 Task: Set up a reminder for the music composition session.
Action: Mouse moved to (84, 288)
Screenshot: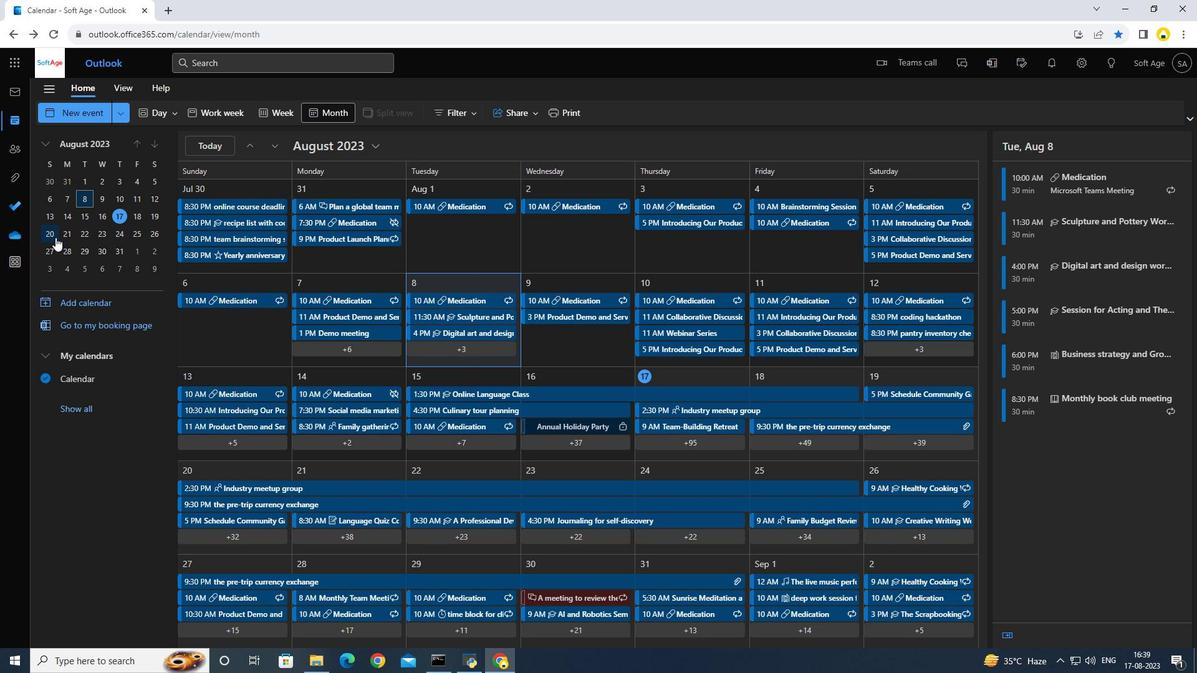 
Action: Mouse pressed left at (84, 288)
Screenshot: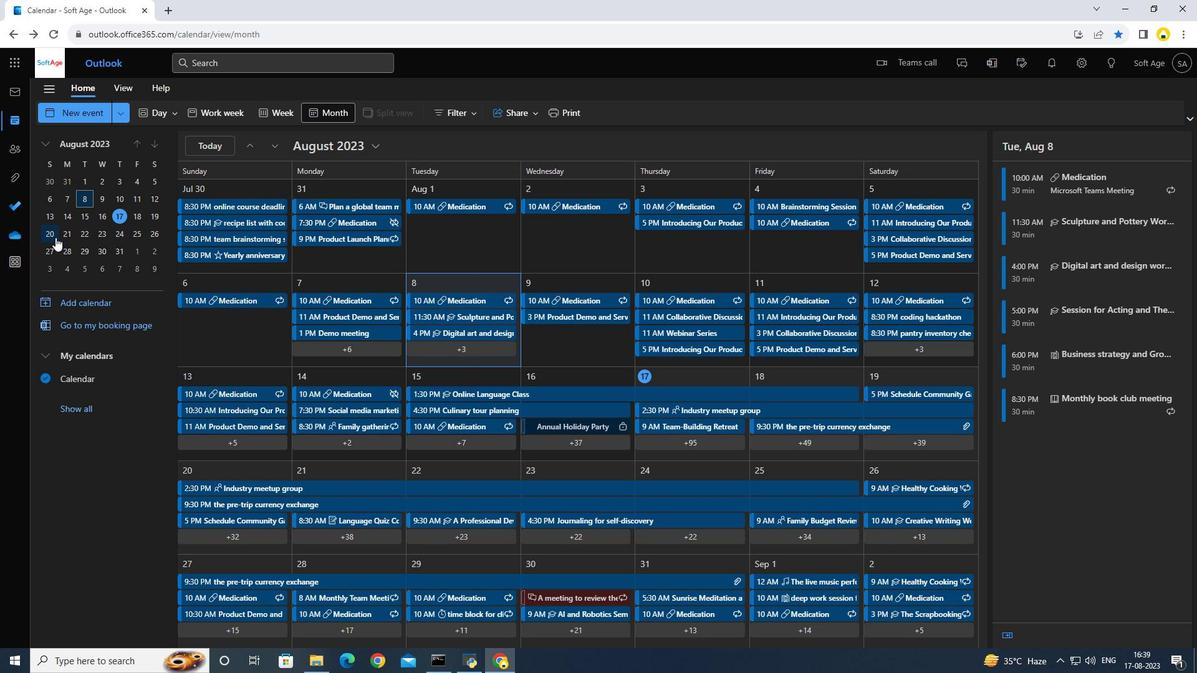 
Action: Mouse moved to (118, 120)
Screenshot: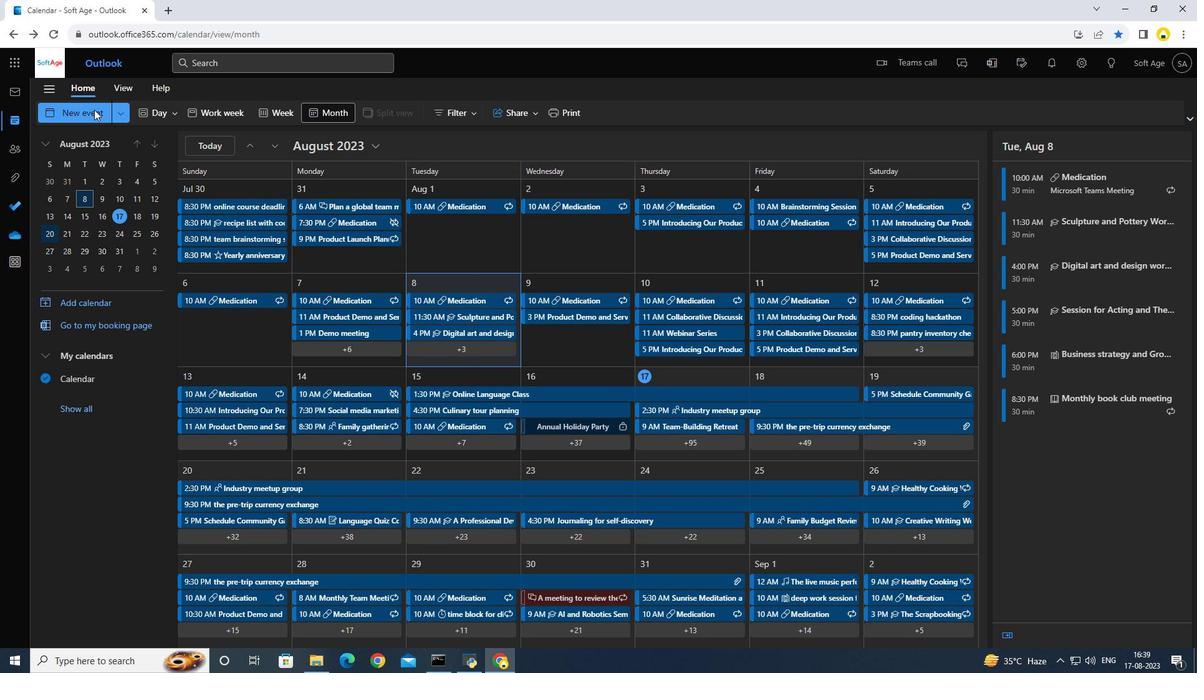 
Action: Mouse pressed left at (118, 120)
Screenshot: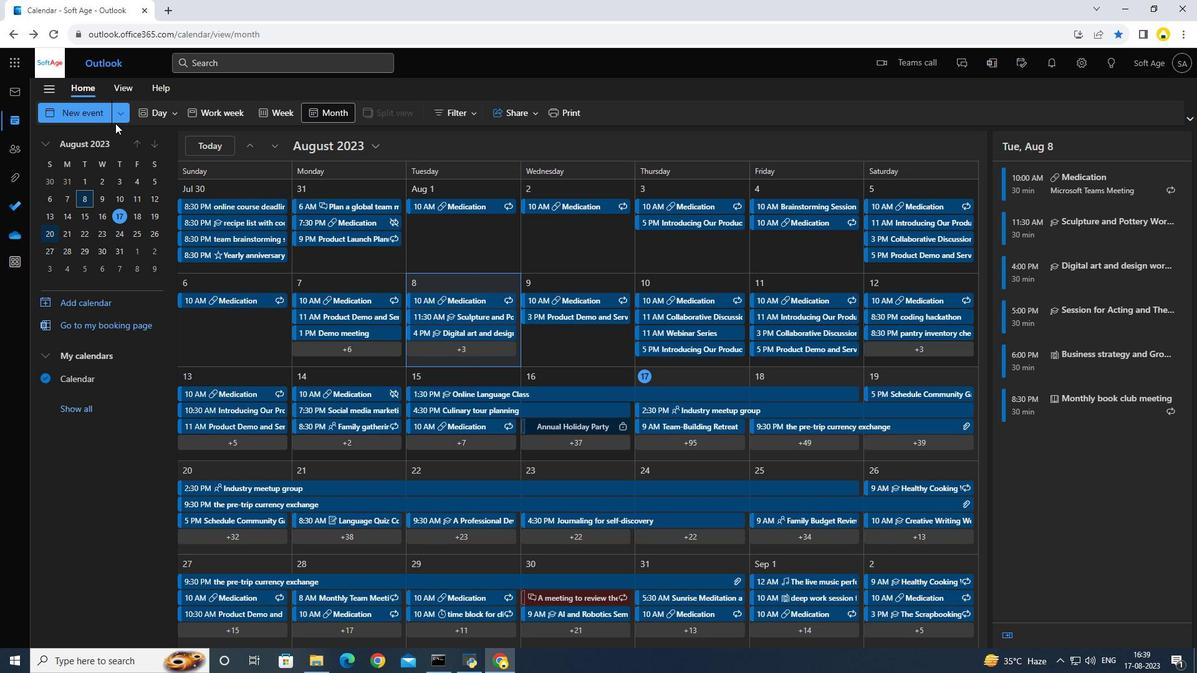
Action: Mouse moved to (334, 235)
Screenshot: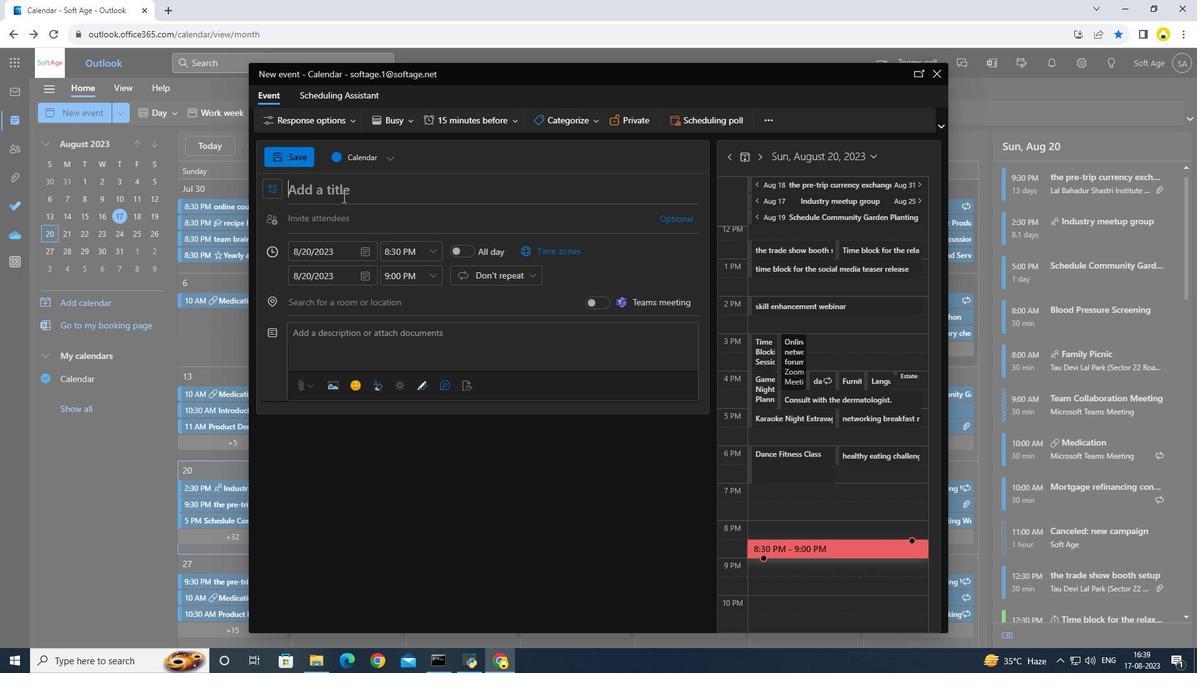
Action: Mouse pressed left at (334, 235)
Screenshot: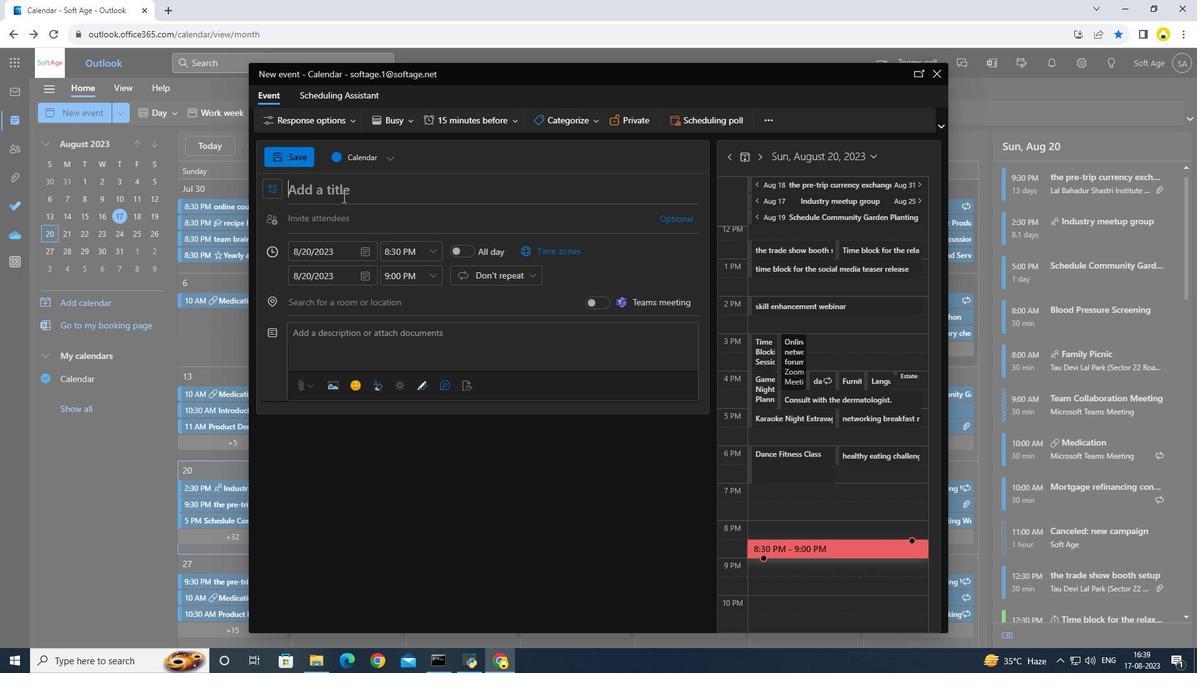 
Action: Key pressed <Key.caps_lock>M<Key.caps_lock>usic<Key.space>composition<Key.space>session
Screenshot: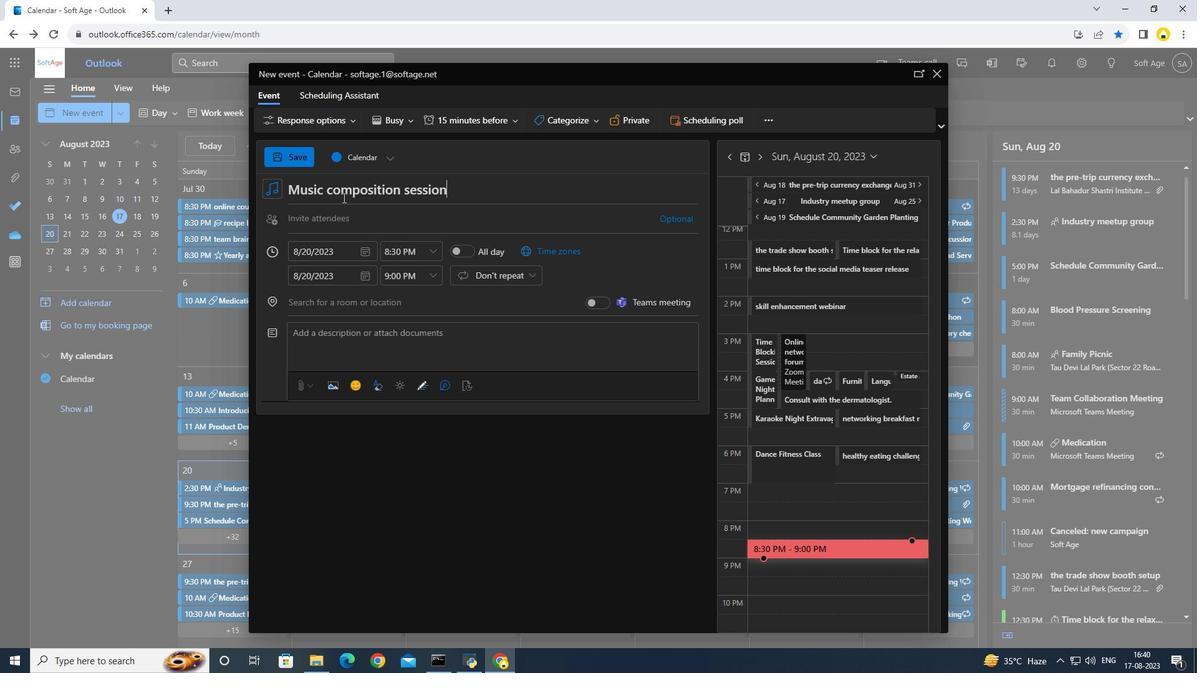 
Action: Mouse moved to (475, 120)
Screenshot: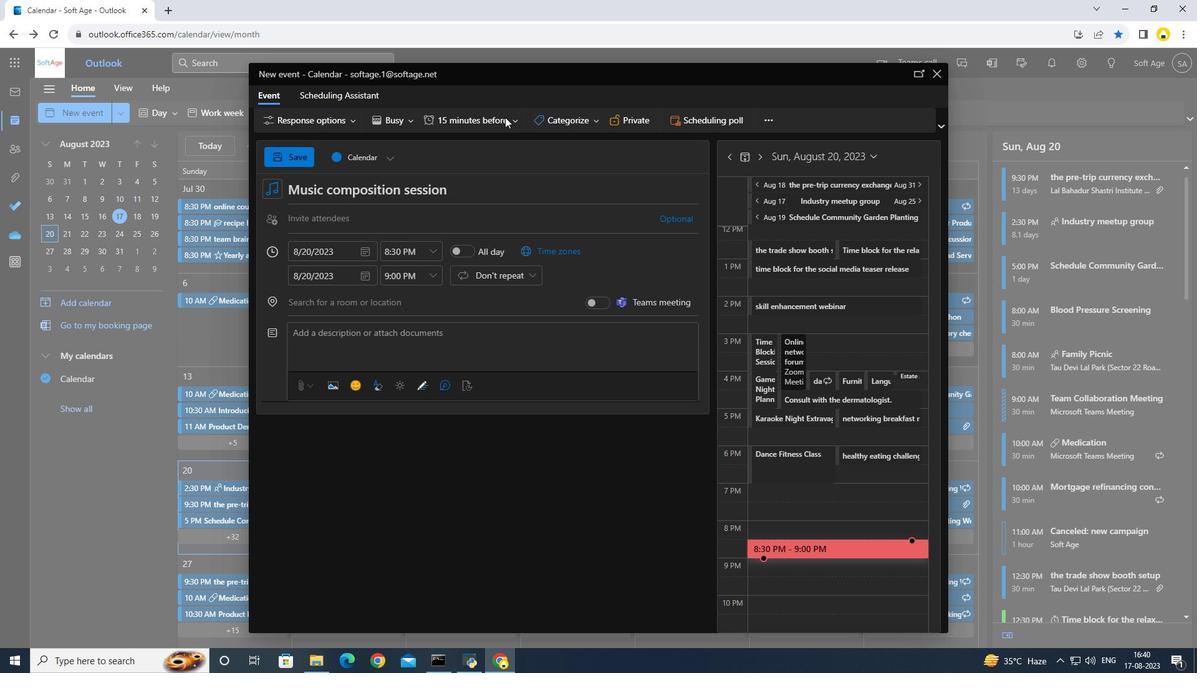 
Action: Mouse pressed left at (475, 120)
Screenshot: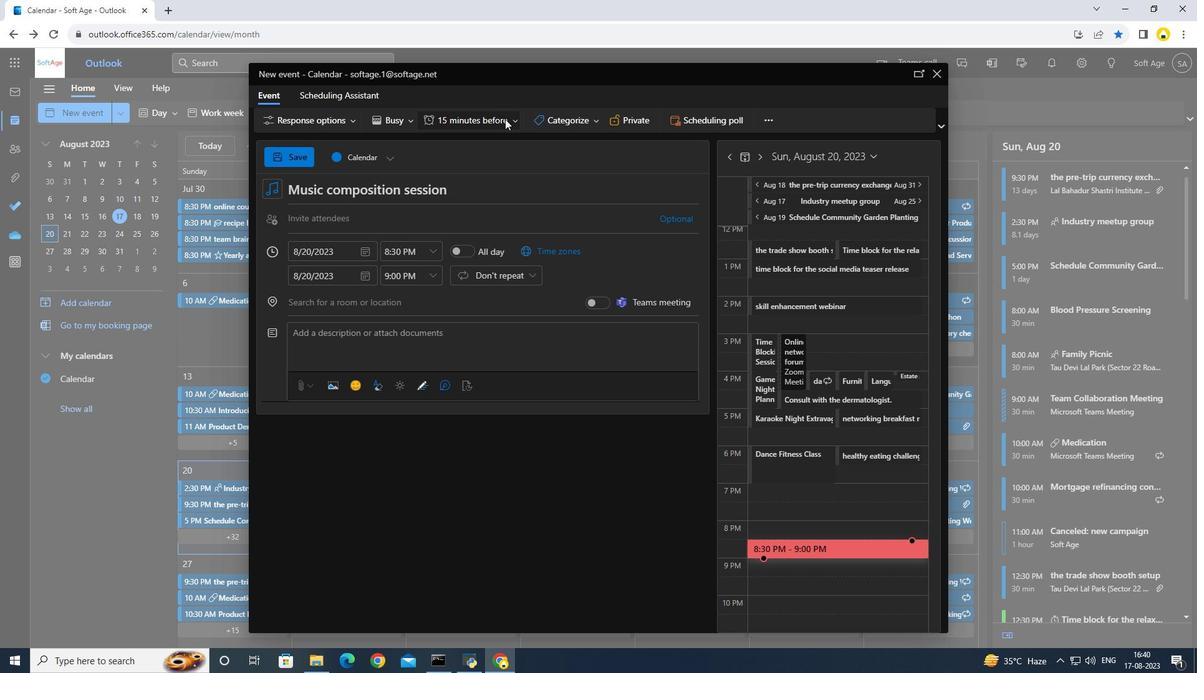 
Action: Mouse moved to (475, 133)
Screenshot: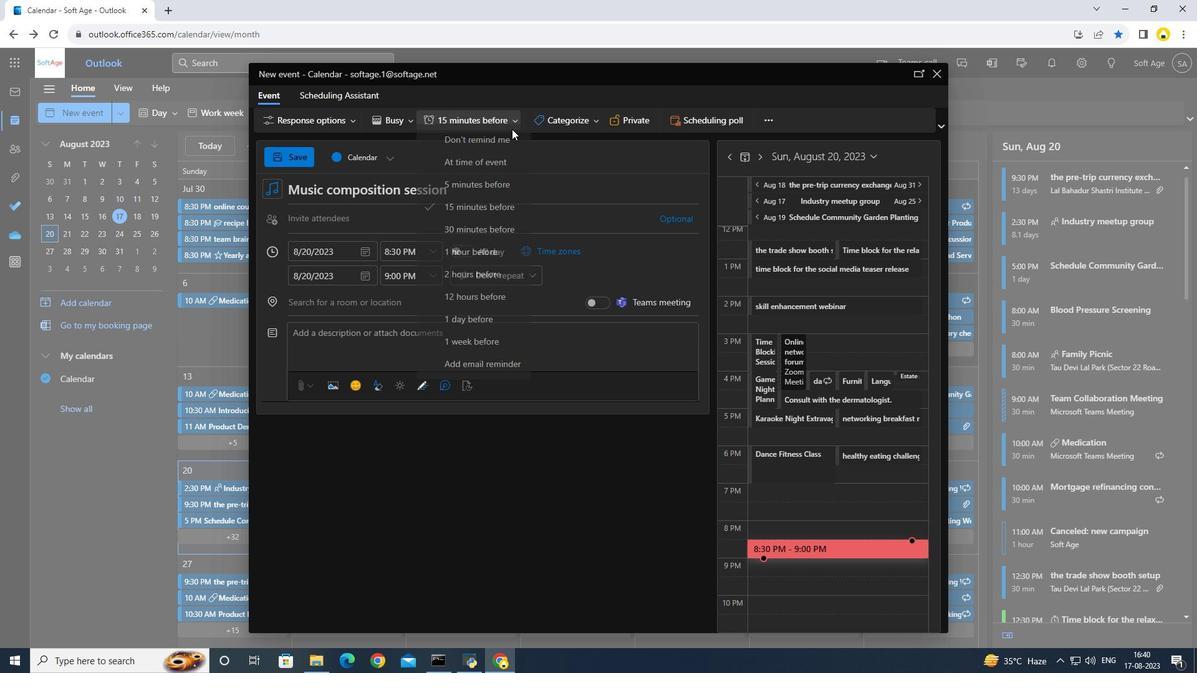 
Action: Mouse pressed left at (475, 133)
Screenshot: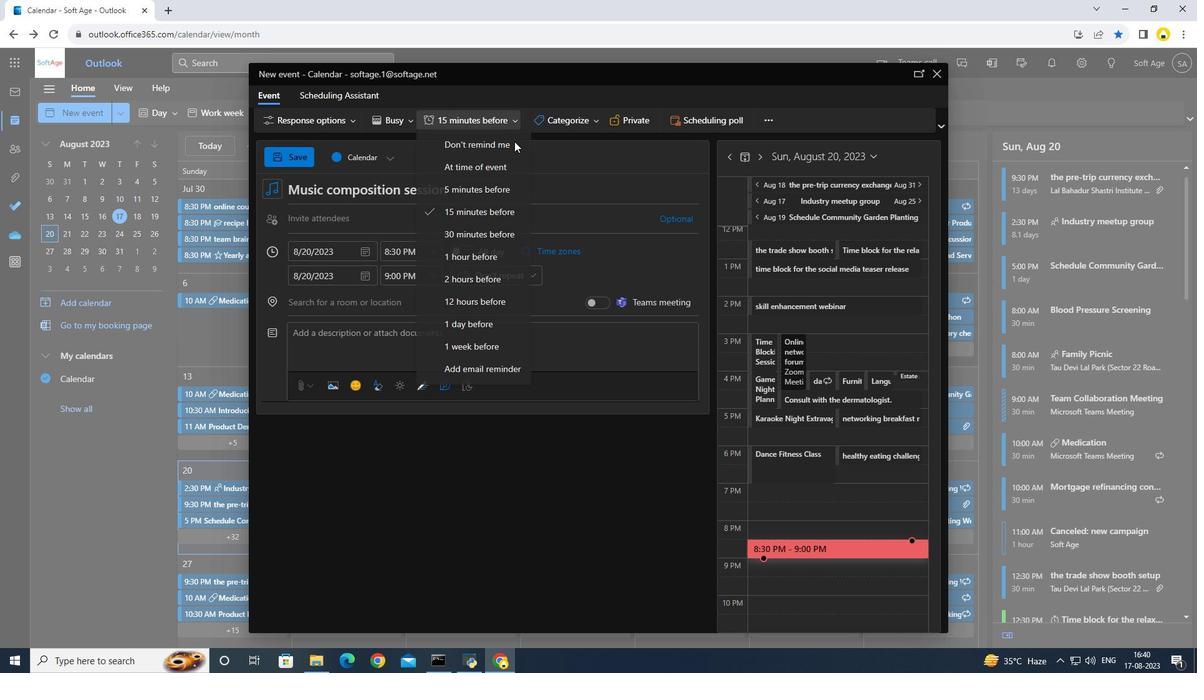 
Action: Mouse moved to (468, 213)
Screenshot: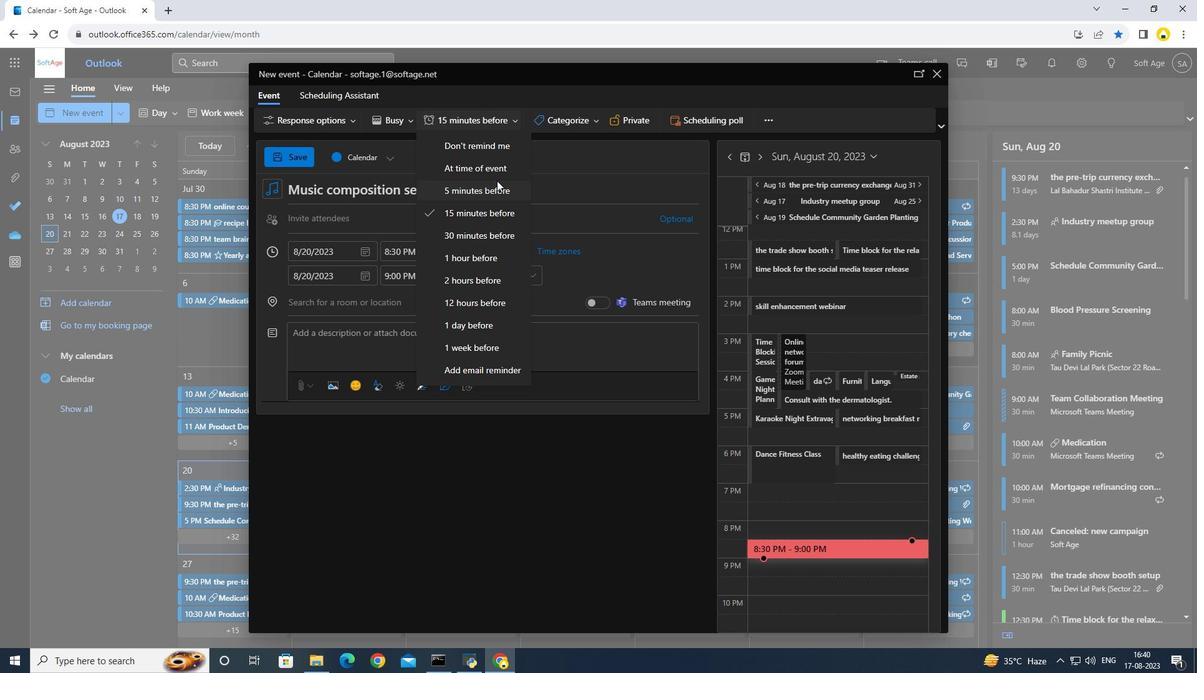 
Action: Mouse pressed left at (468, 213)
Screenshot: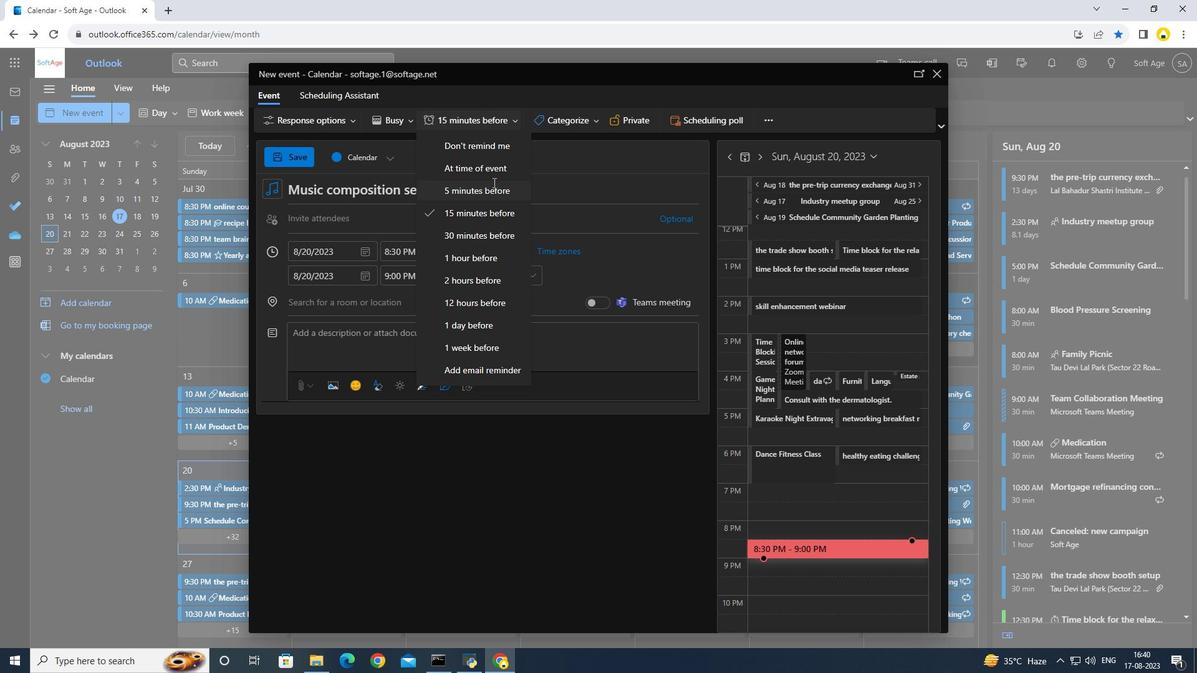 
Action: Mouse moved to (409, 304)
Screenshot: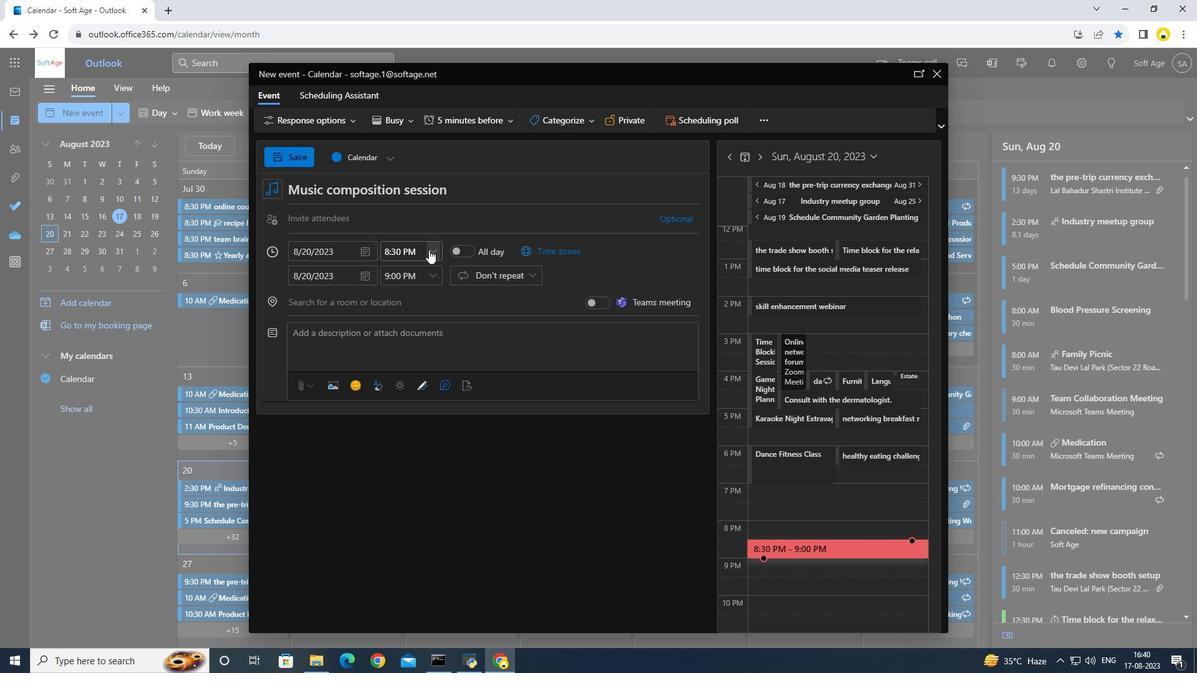 
Action: Mouse pressed left at (409, 304)
Screenshot: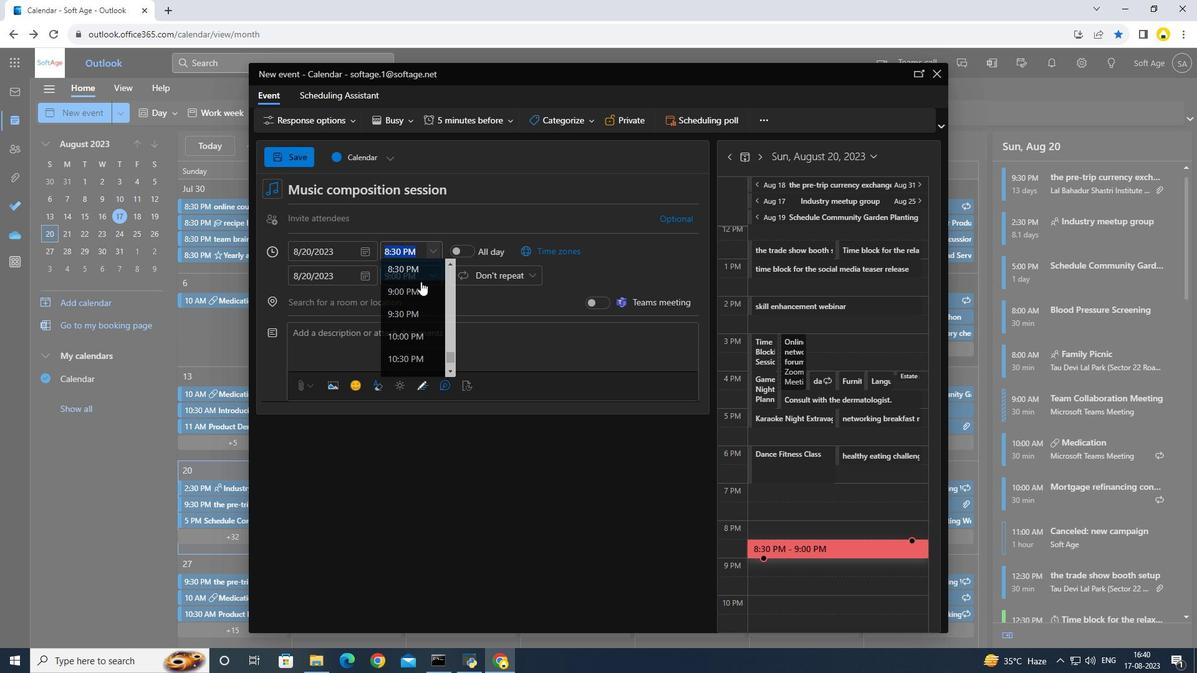 
Action: Mouse moved to (387, 368)
Screenshot: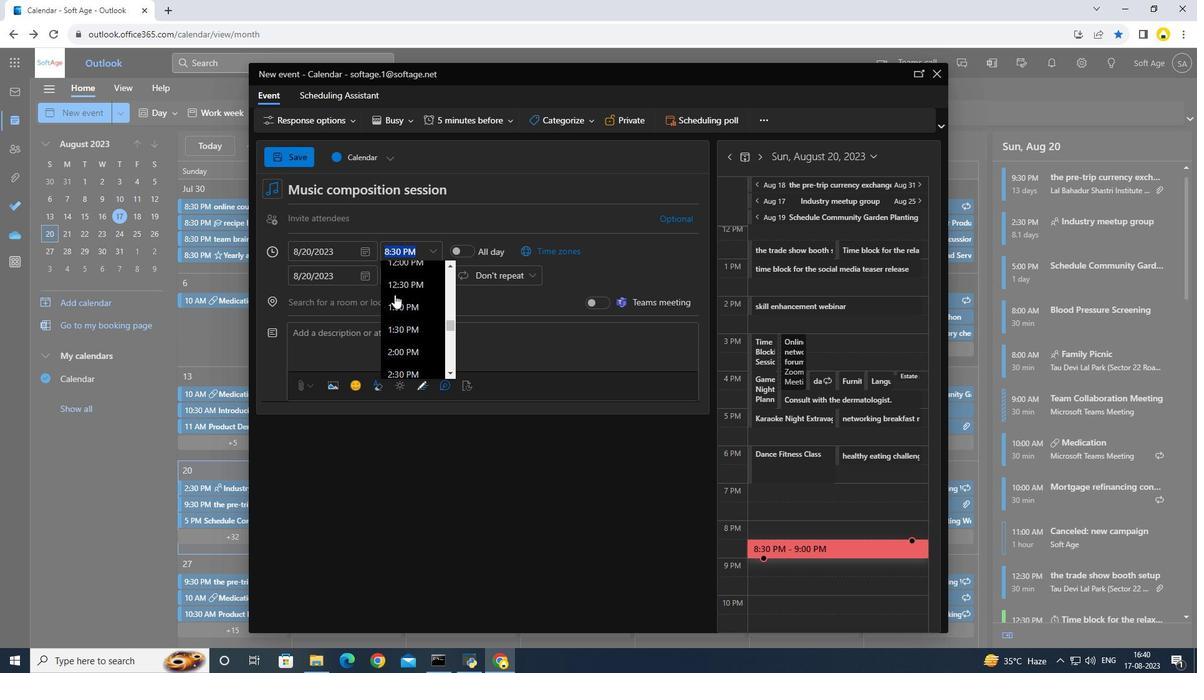 
Action: Mouse scrolled (387, 369) with delta (0, 0)
Screenshot: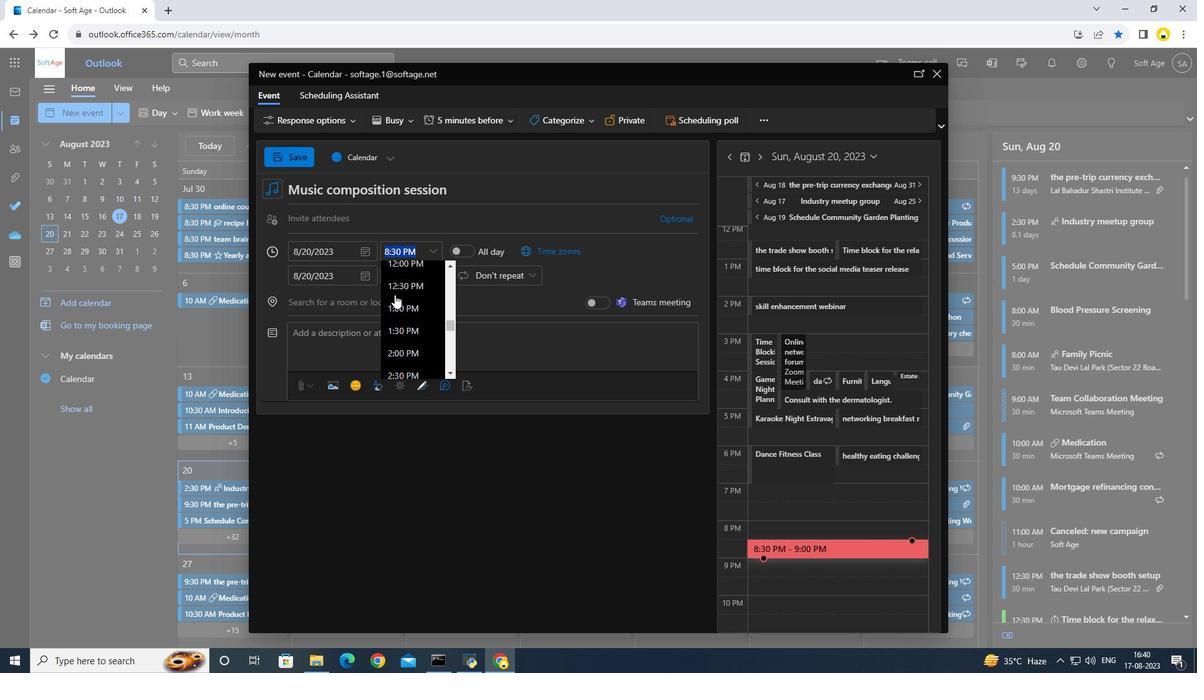 
Action: Mouse moved to (386, 367)
Screenshot: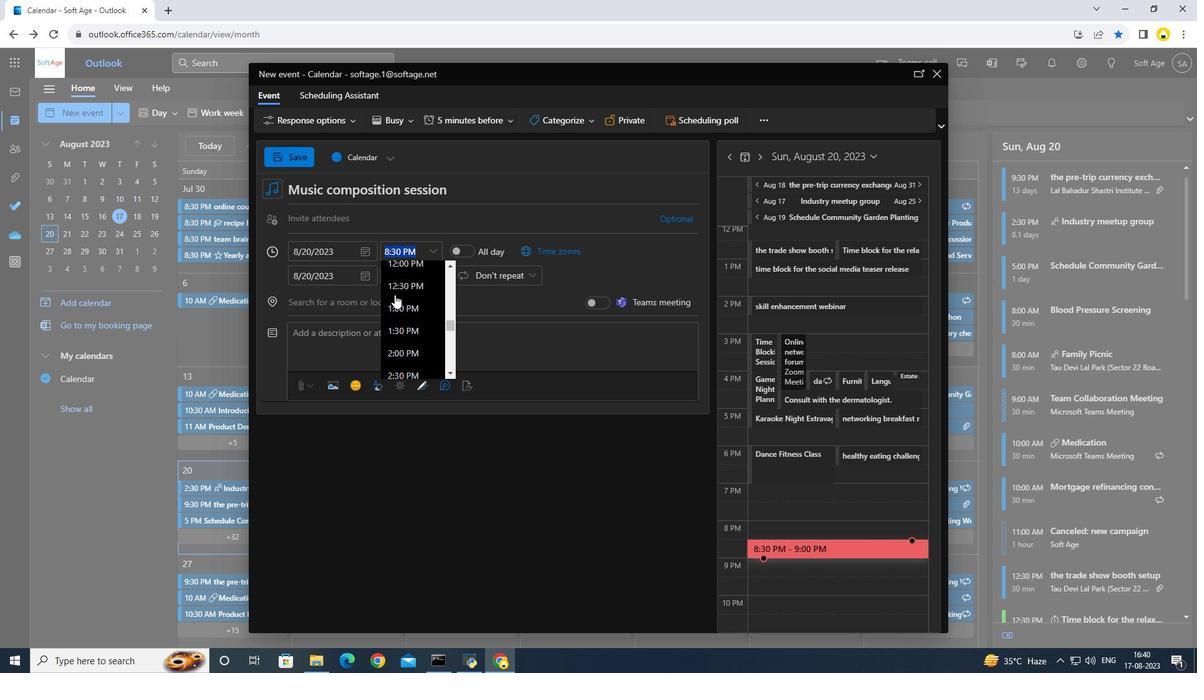 
Action: Mouse scrolled (386, 368) with delta (0, 1)
Screenshot: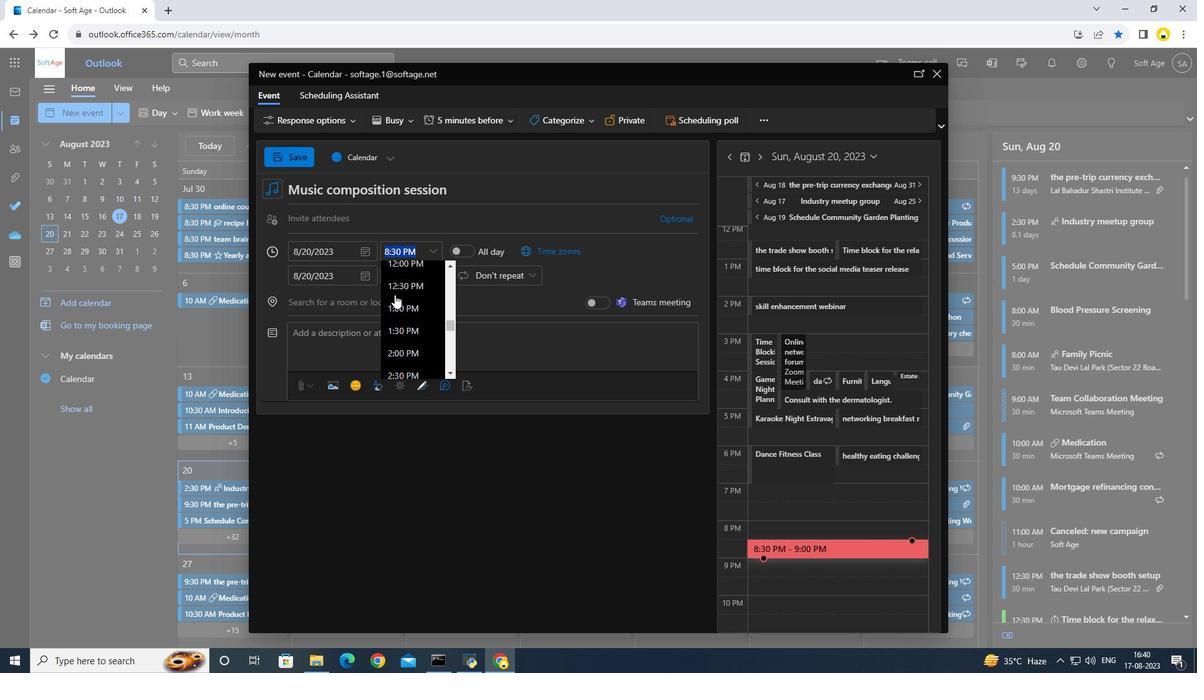 
Action: Mouse moved to (382, 364)
Screenshot: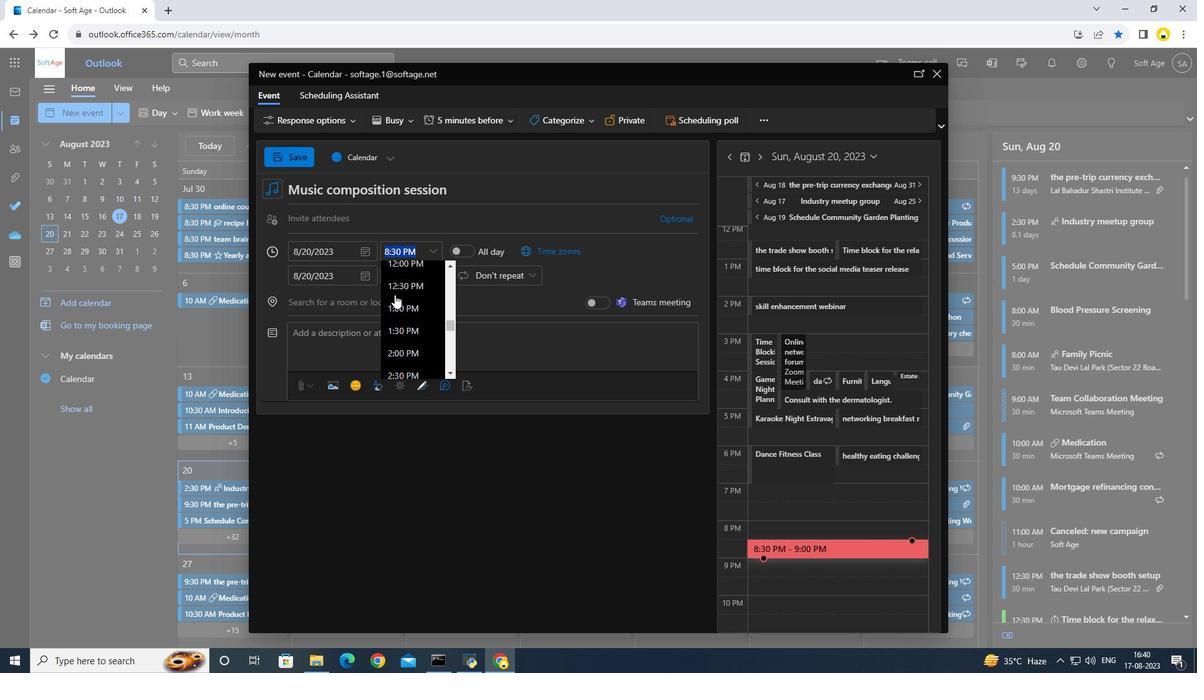 
Action: Mouse scrolled (382, 364) with delta (0, 0)
Screenshot: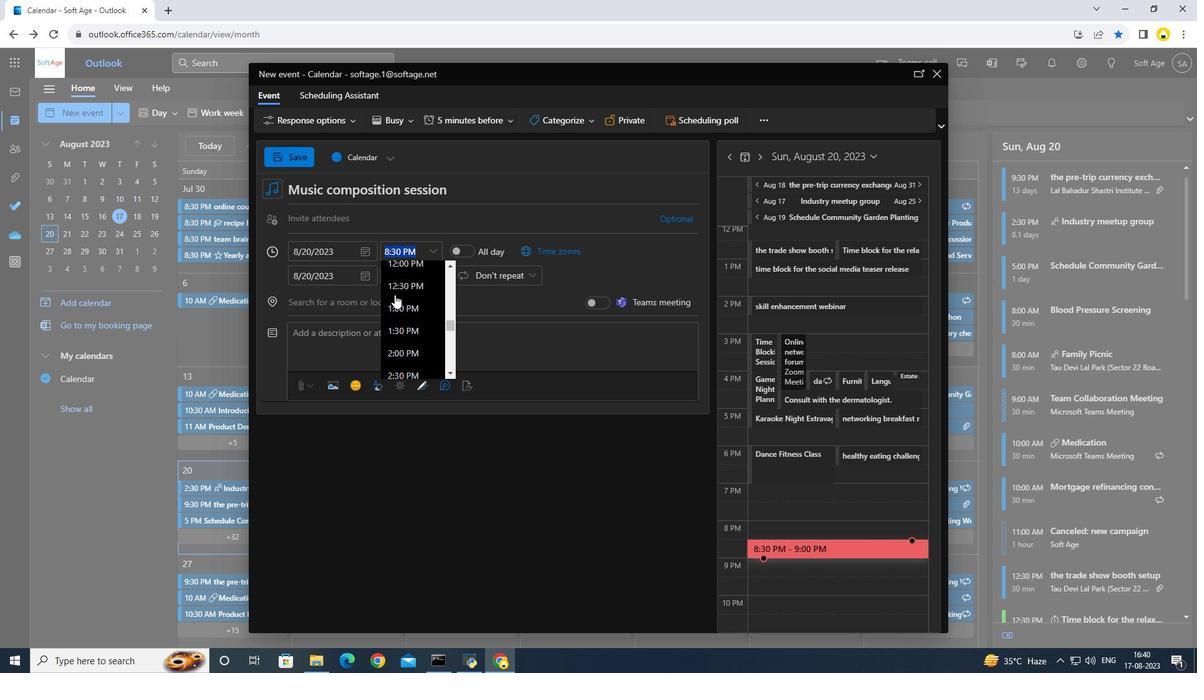 
Action: Mouse moved to (380, 363)
Screenshot: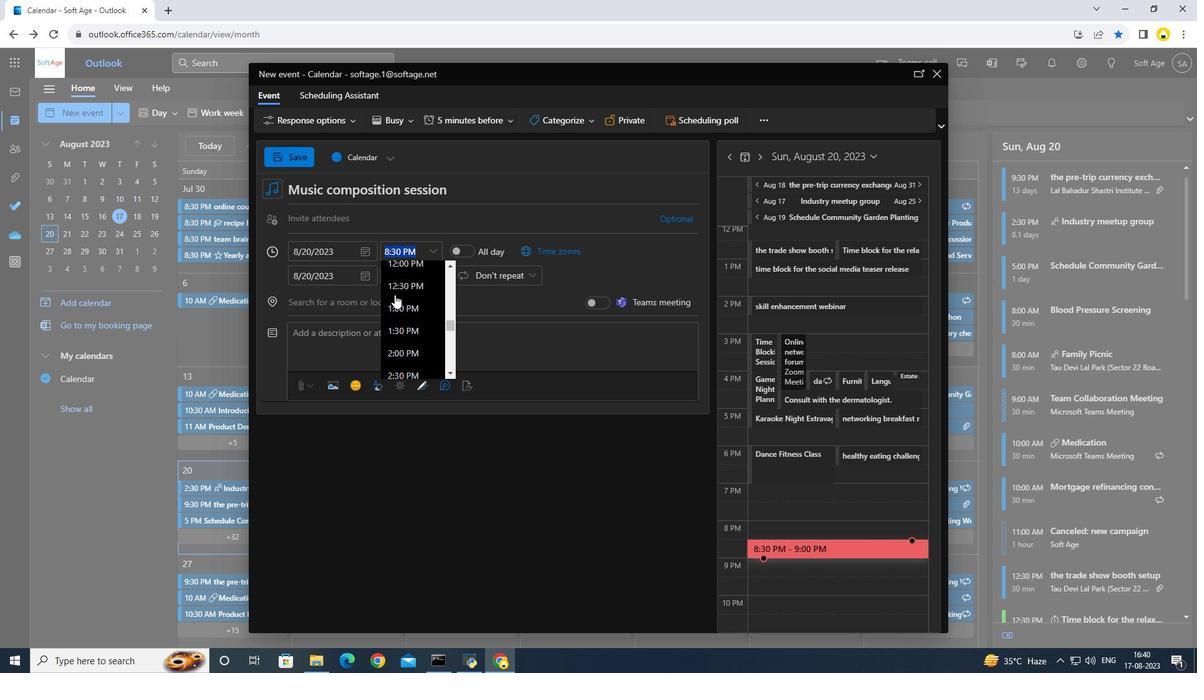 
Action: Mouse scrolled (380, 364) with delta (0, 0)
Screenshot: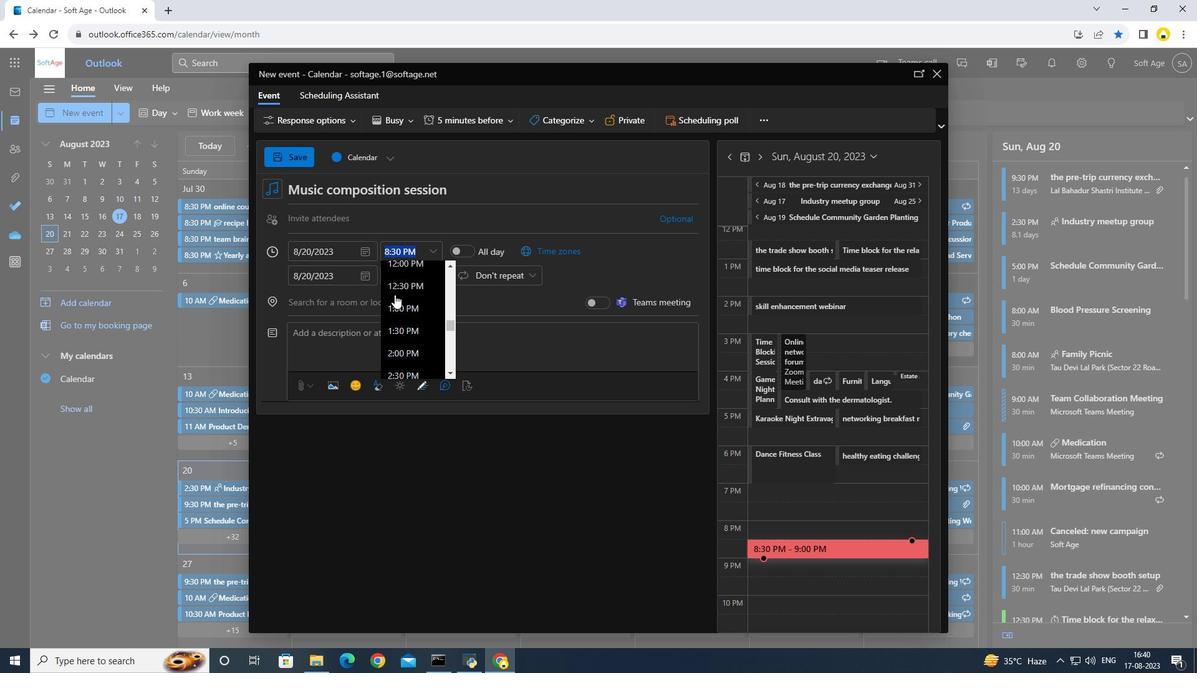 
Action: Mouse moved to (379, 362)
Screenshot: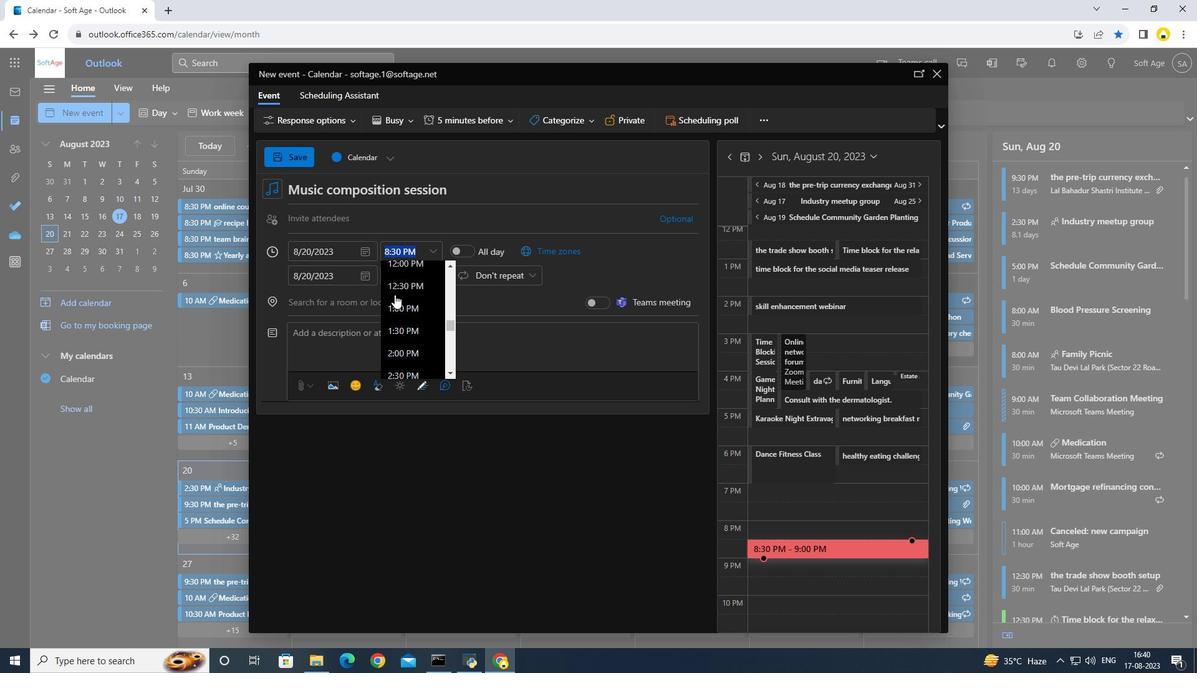 
Action: Mouse scrolled (379, 363) with delta (0, 0)
Screenshot: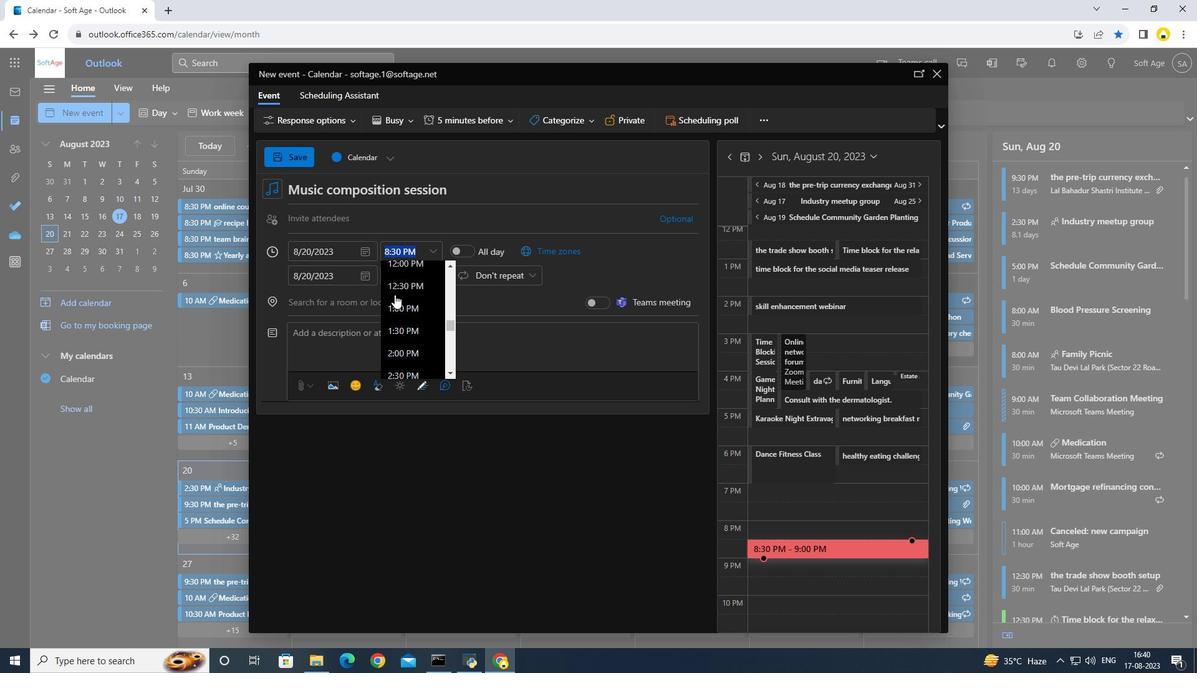 
Action: Mouse scrolled (379, 363) with delta (0, 0)
Screenshot: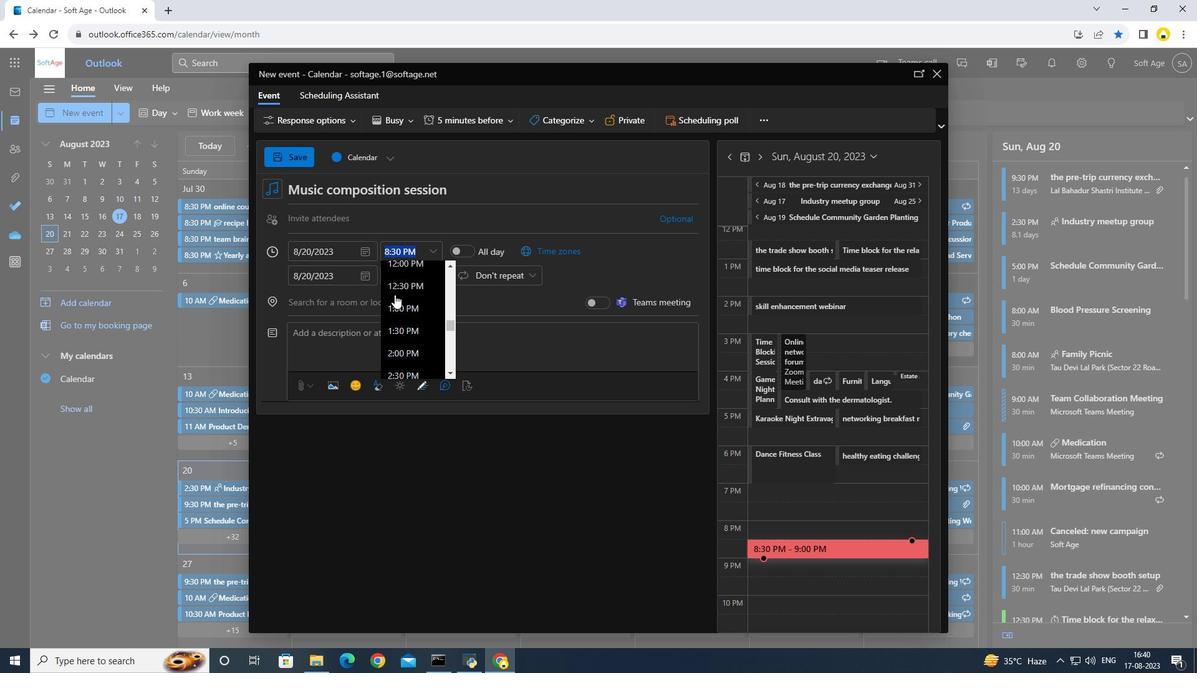 
Action: Mouse moved to (382, 354)
Screenshot: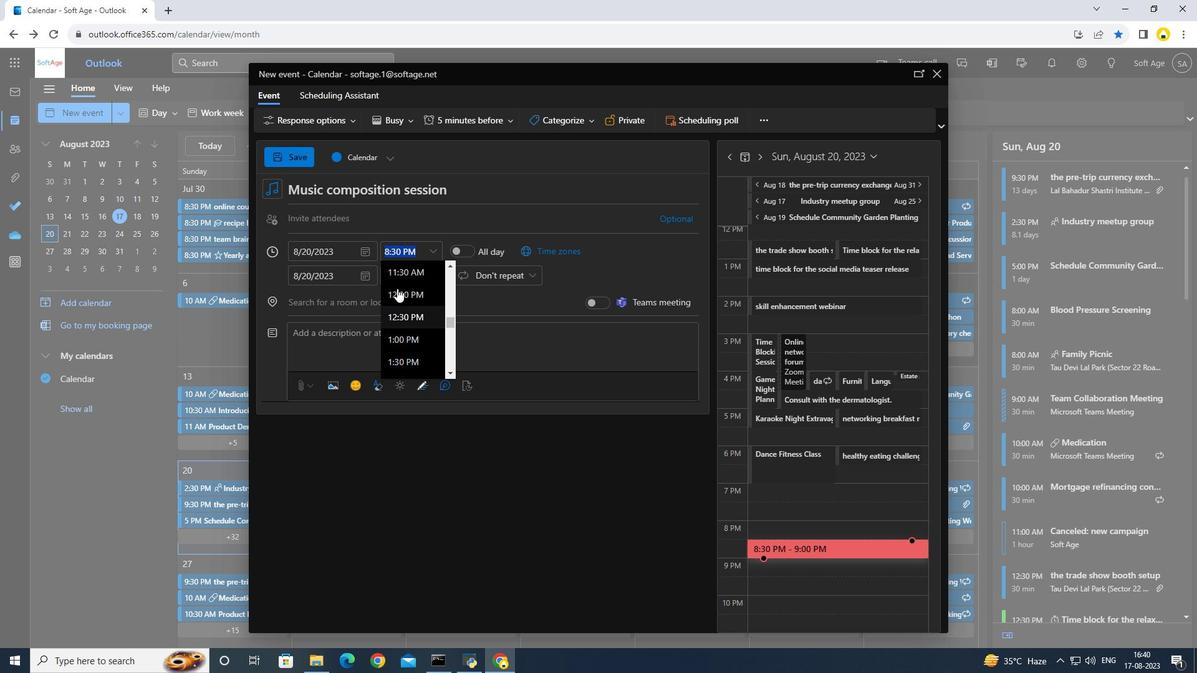 
Action: Mouse scrolled (382, 355) with delta (0, 1)
Screenshot: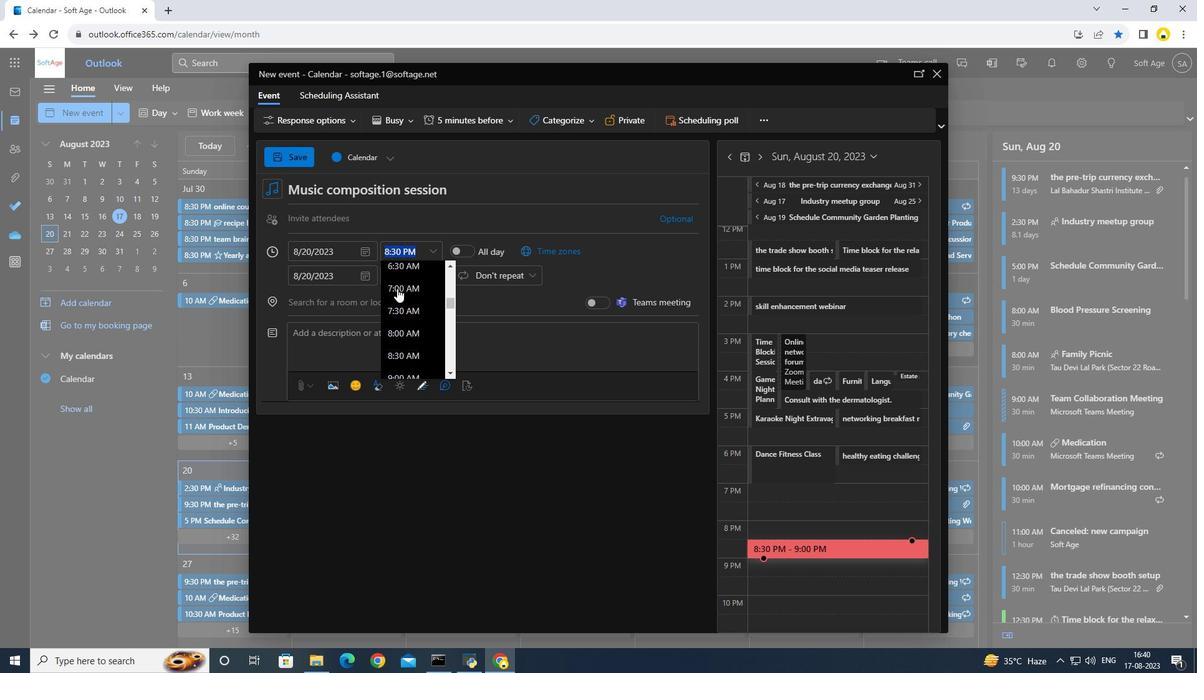 
Action: Mouse scrolled (382, 355) with delta (0, 1)
Screenshot: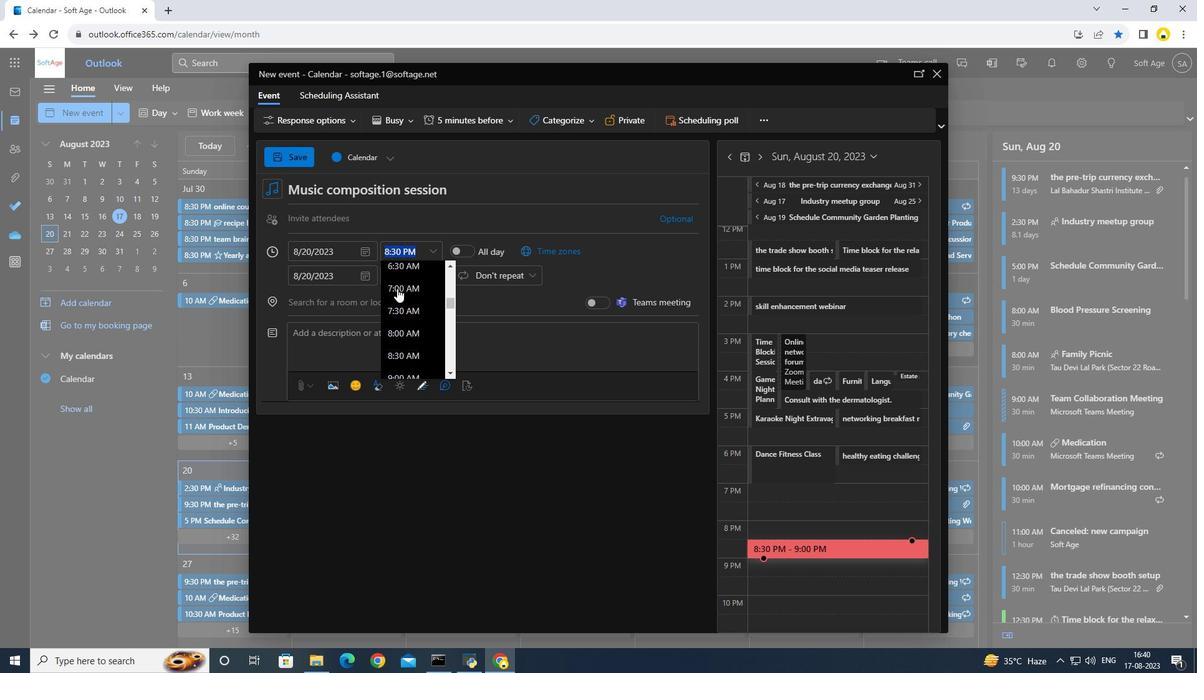 
Action: Mouse scrolled (382, 355) with delta (0, 1)
Screenshot: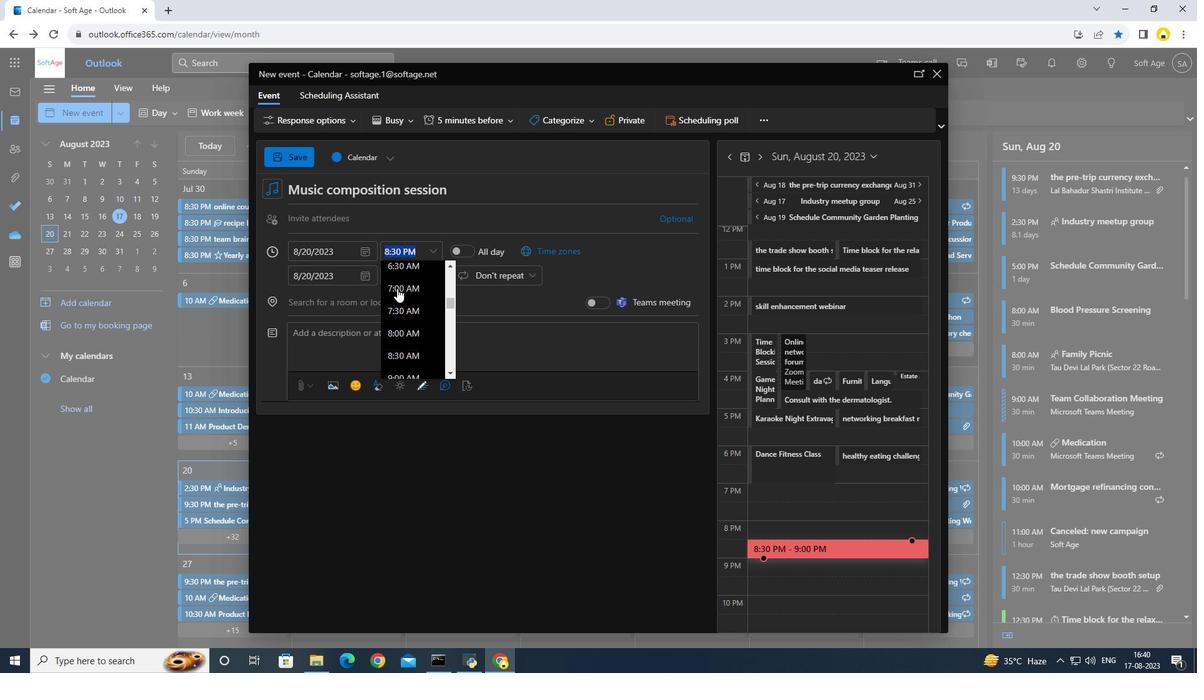 
Action: Mouse scrolled (382, 355) with delta (0, 1)
Screenshot: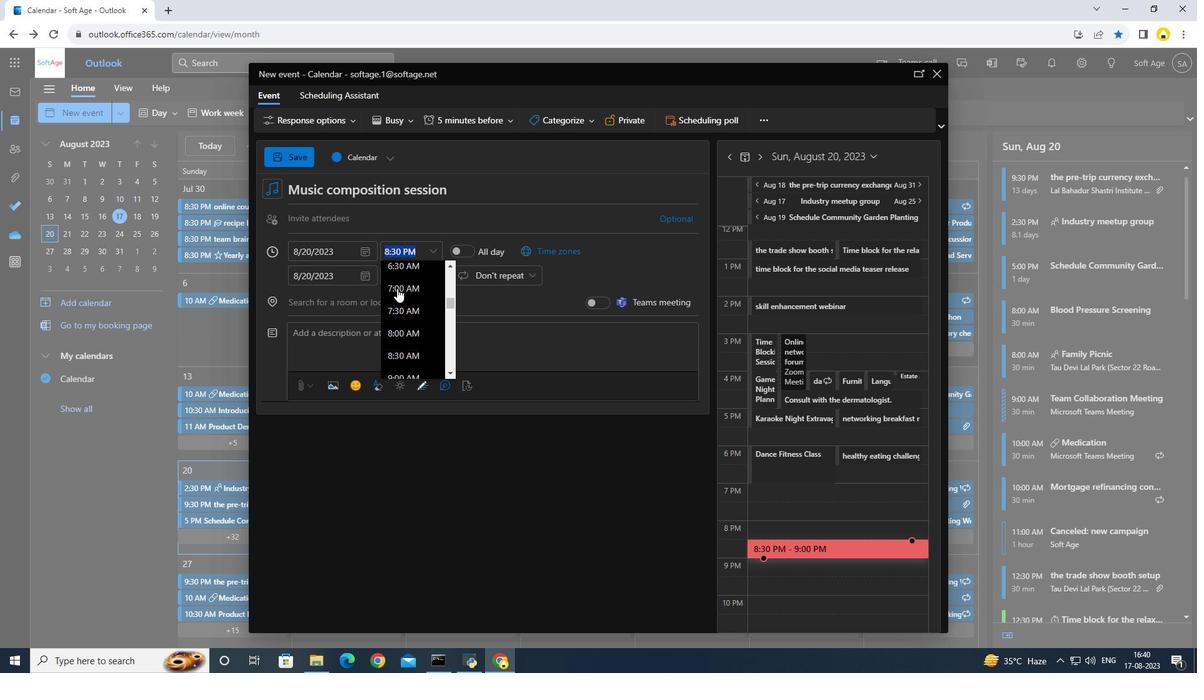 
Action: Mouse moved to (372, 380)
Screenshot: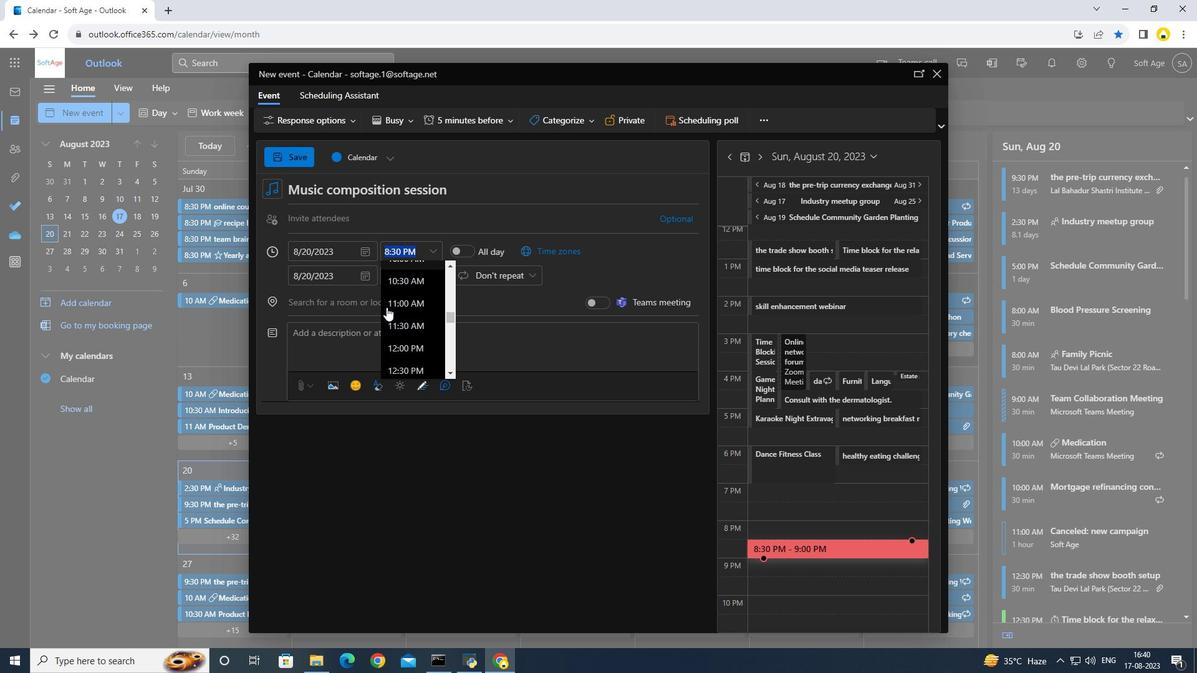 
Action: Mouse scrolled (372, 380) with delta (0, 0)
Screenshot: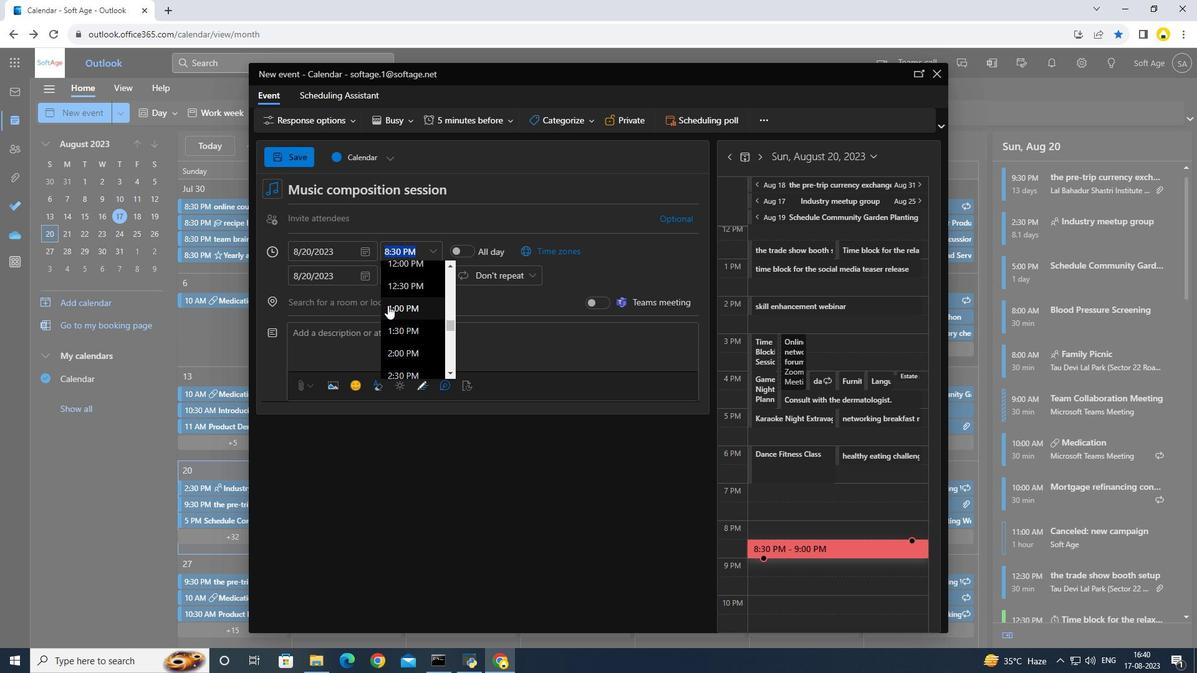 
Action: Mouse scrolled (372, 380) with delta (0, 0)
Screenshot: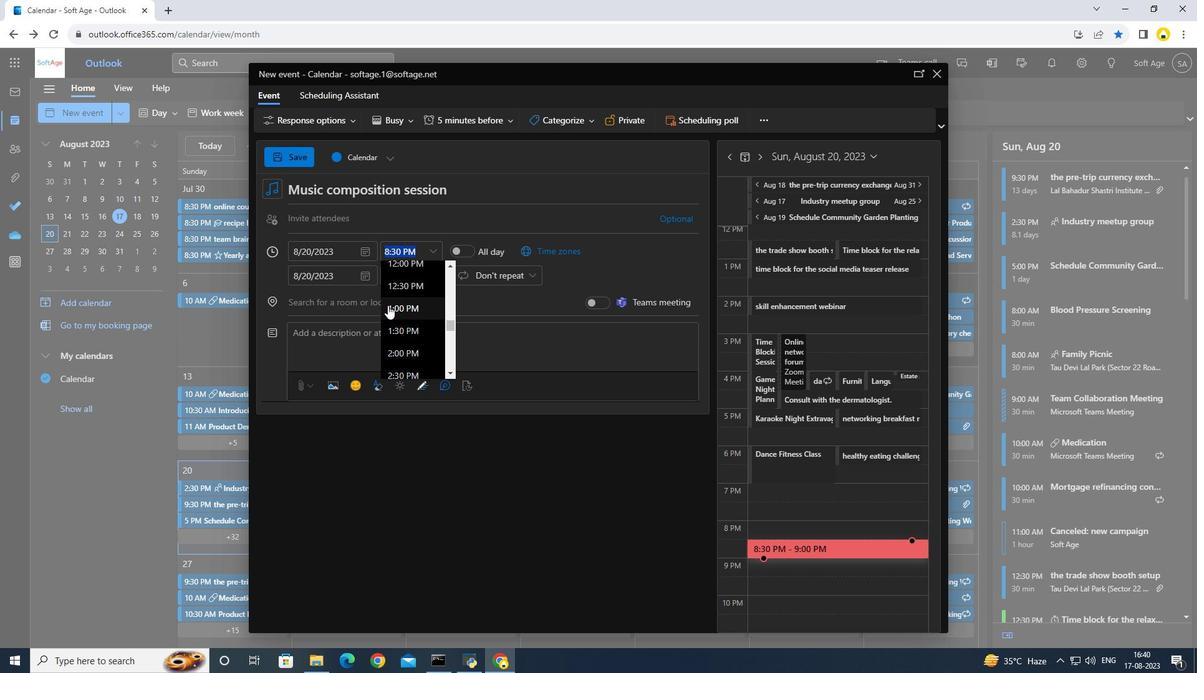 
Action: Mouse scrolled (372, 380) with delta (0, 0)
Screenshot: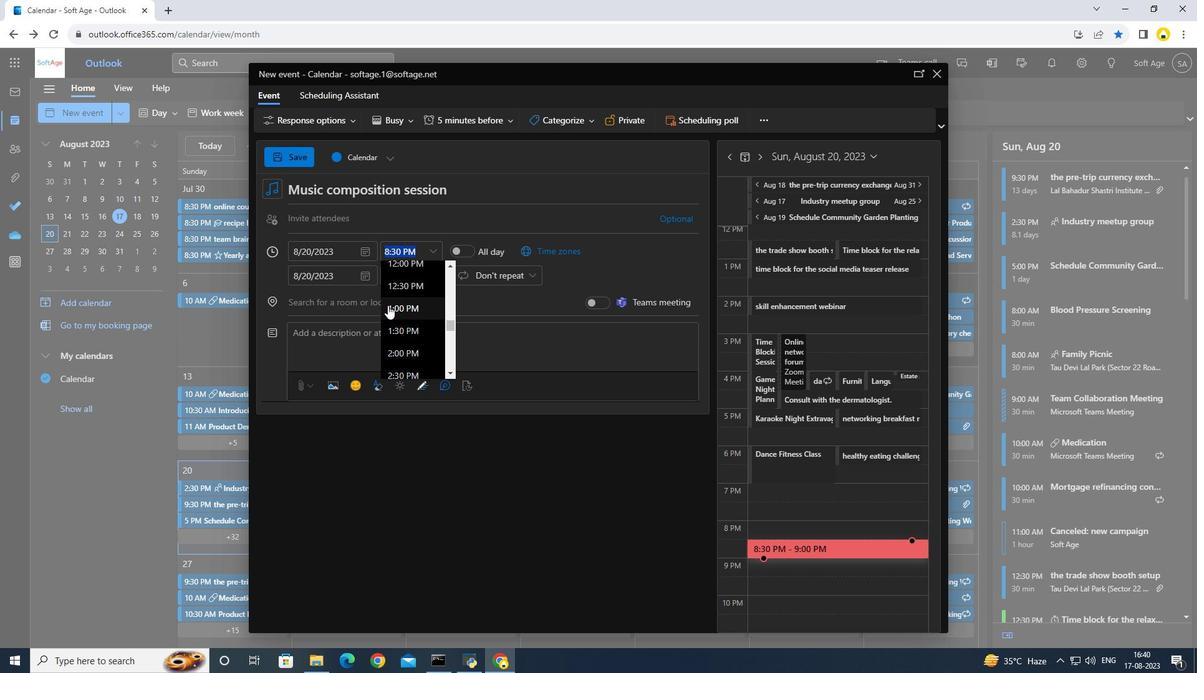 
Action: Mouse moved to (372, 380)
Screenshot: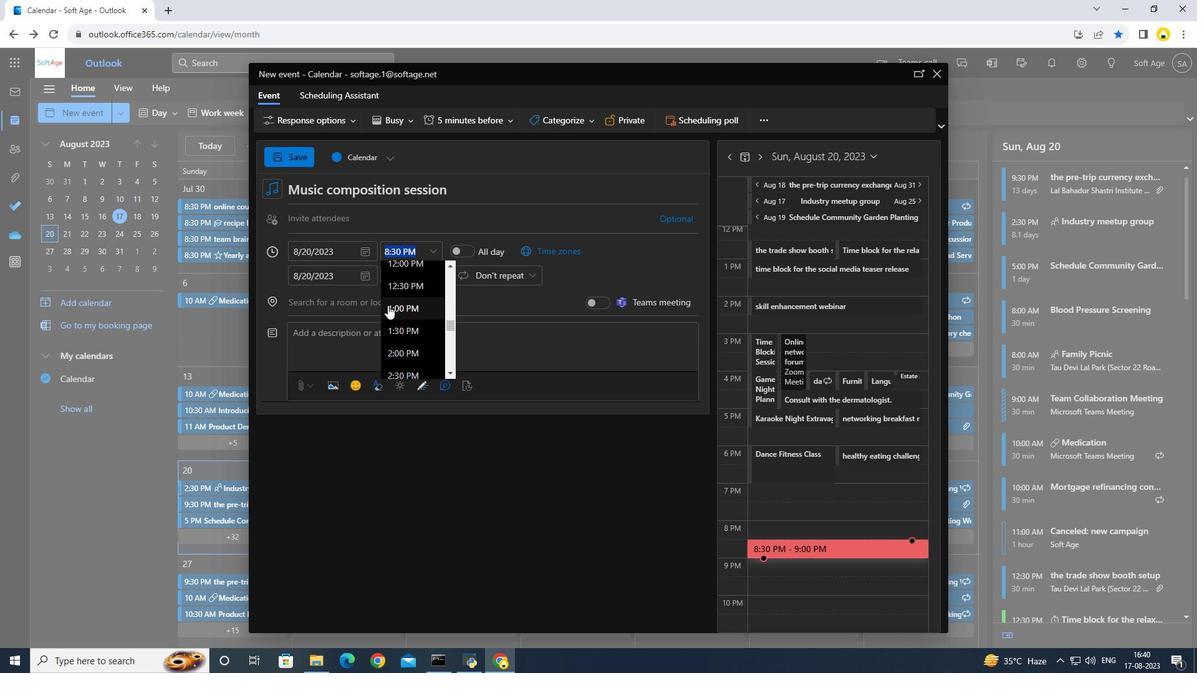 
Action: Mouse scrolled (372, 380) with delta (0, 0)
Screenshot: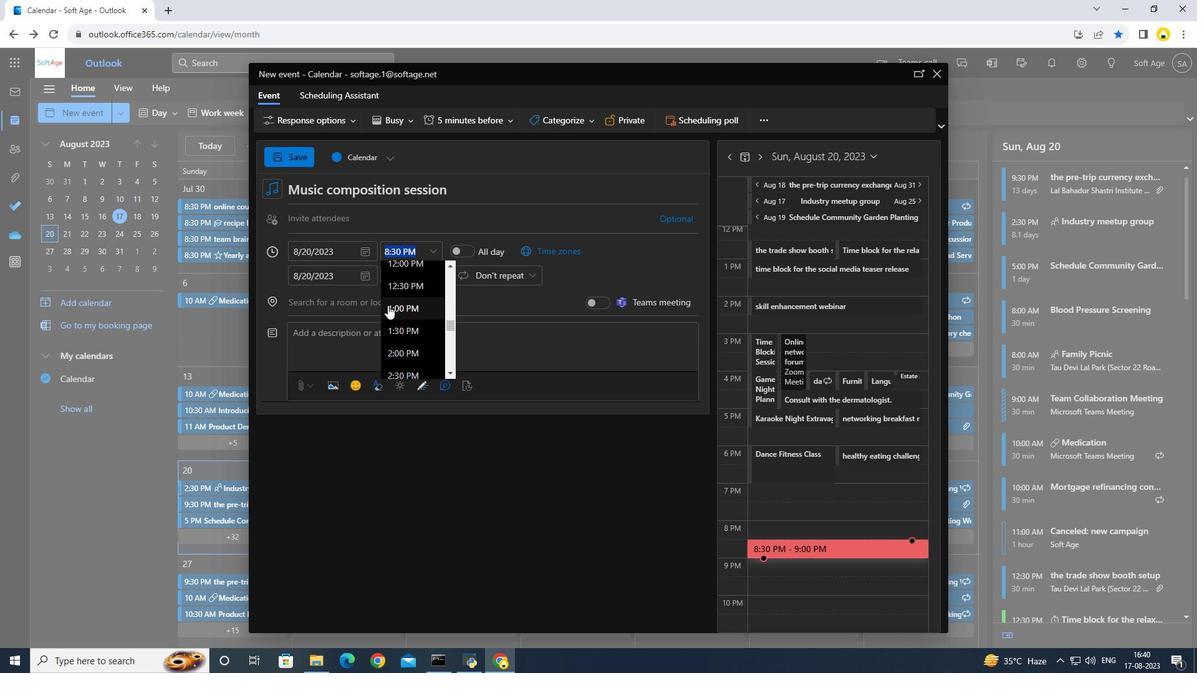 
Action: Mouse moved to (374, 376)
Screenshot: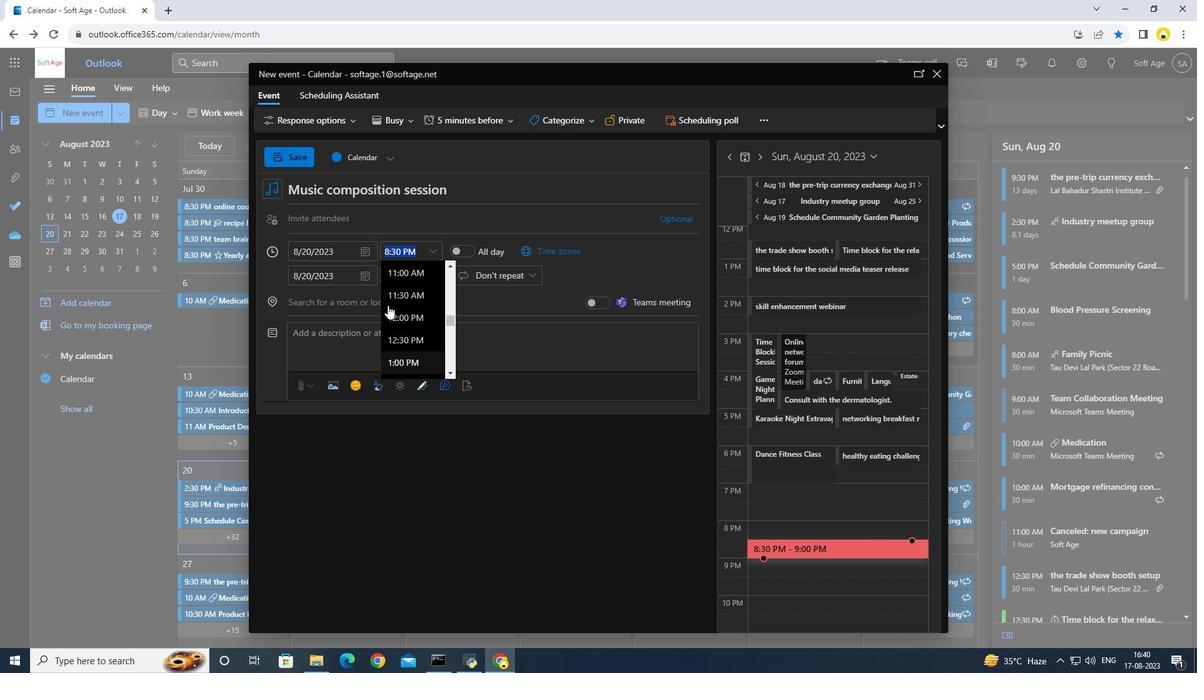 
Action: Mouse scrolled (374, 377) with delta (0, 0)
Screenshot: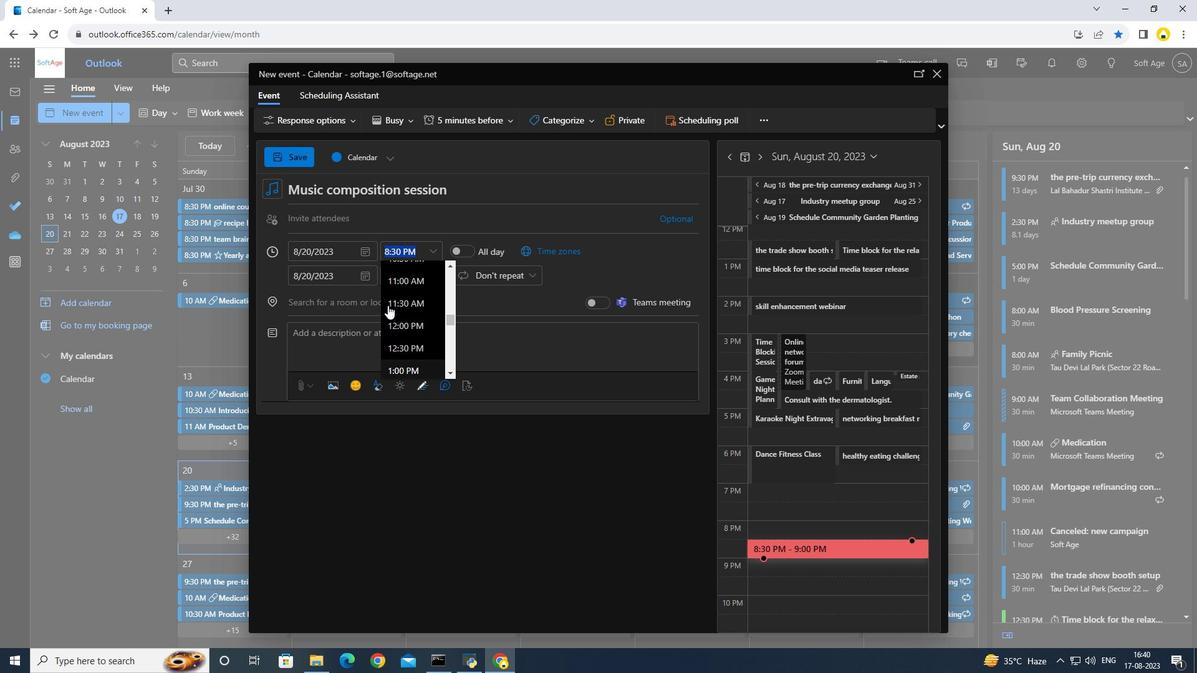 
Action: Mouse moved to (403, 347)
Screenshot: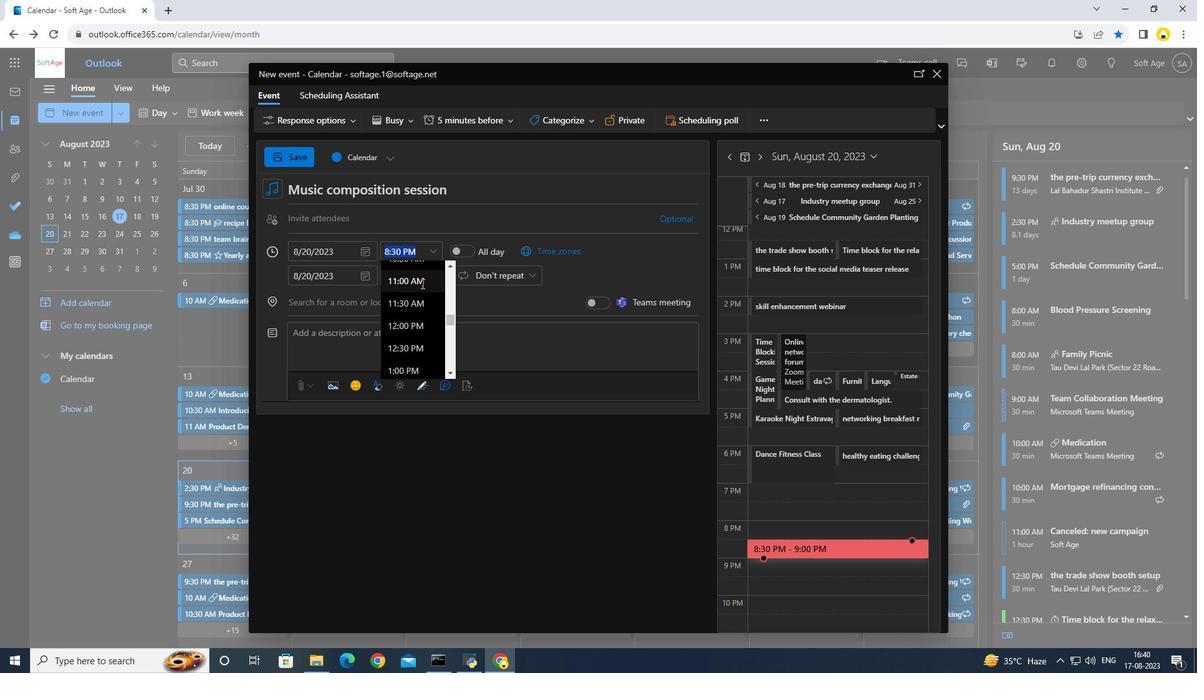 
Action: Mouse pressed left at (403, 347)
Screenshot: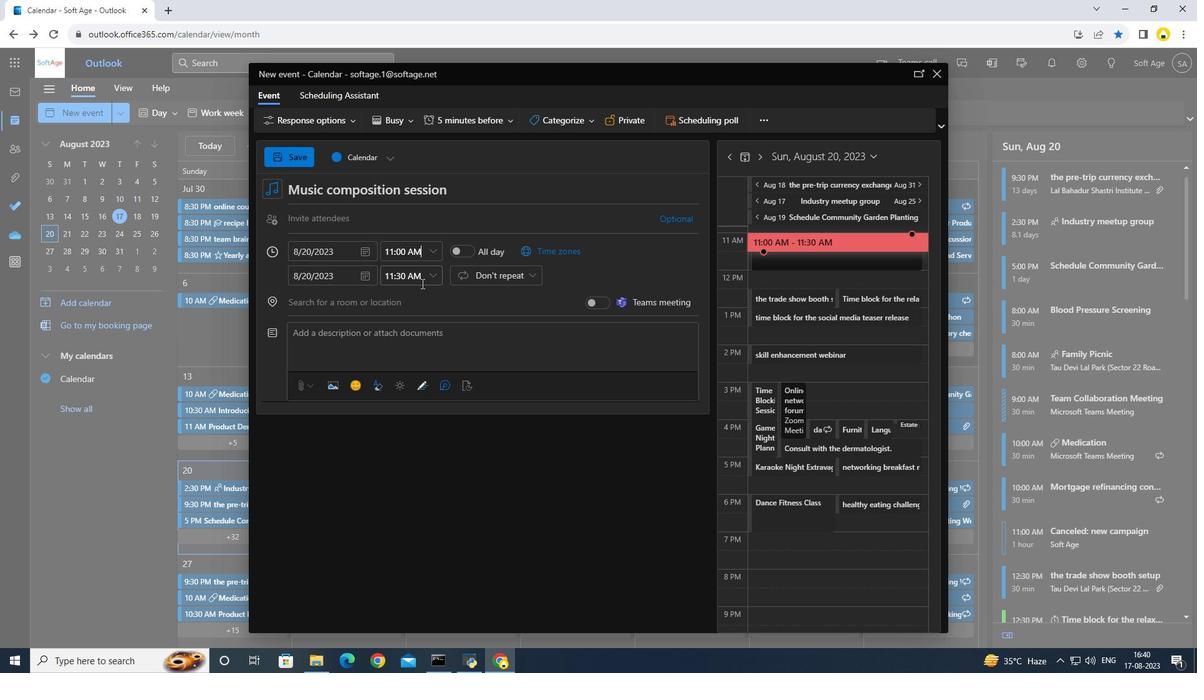
Action: Mouse moved to (294, 171)
Screenshot: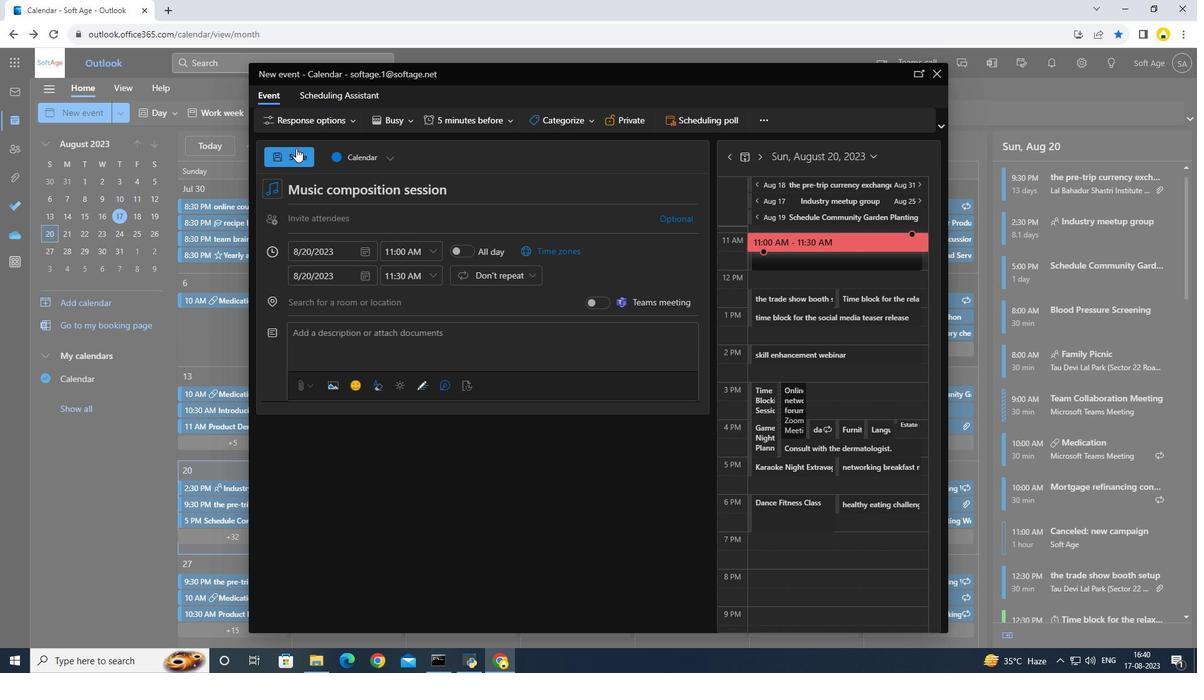 
Action: Mouse pressed left at (294, 171)
Screenshot: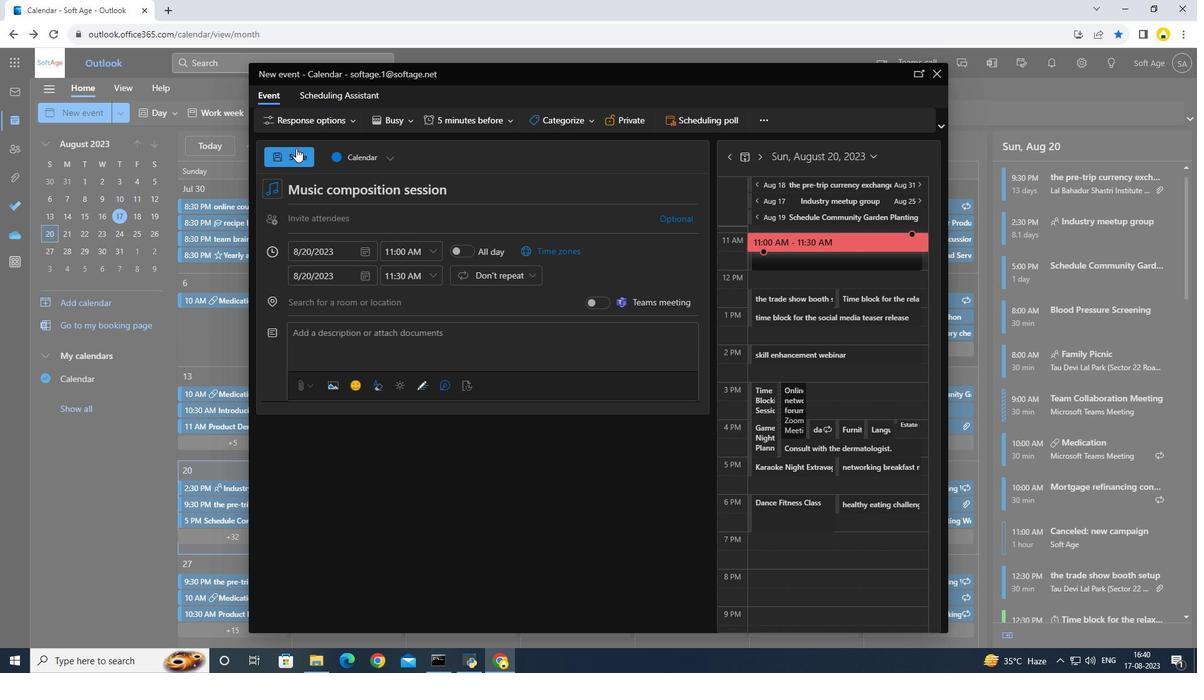 
Action: Mouse moved to (295, 216)
Screenshot: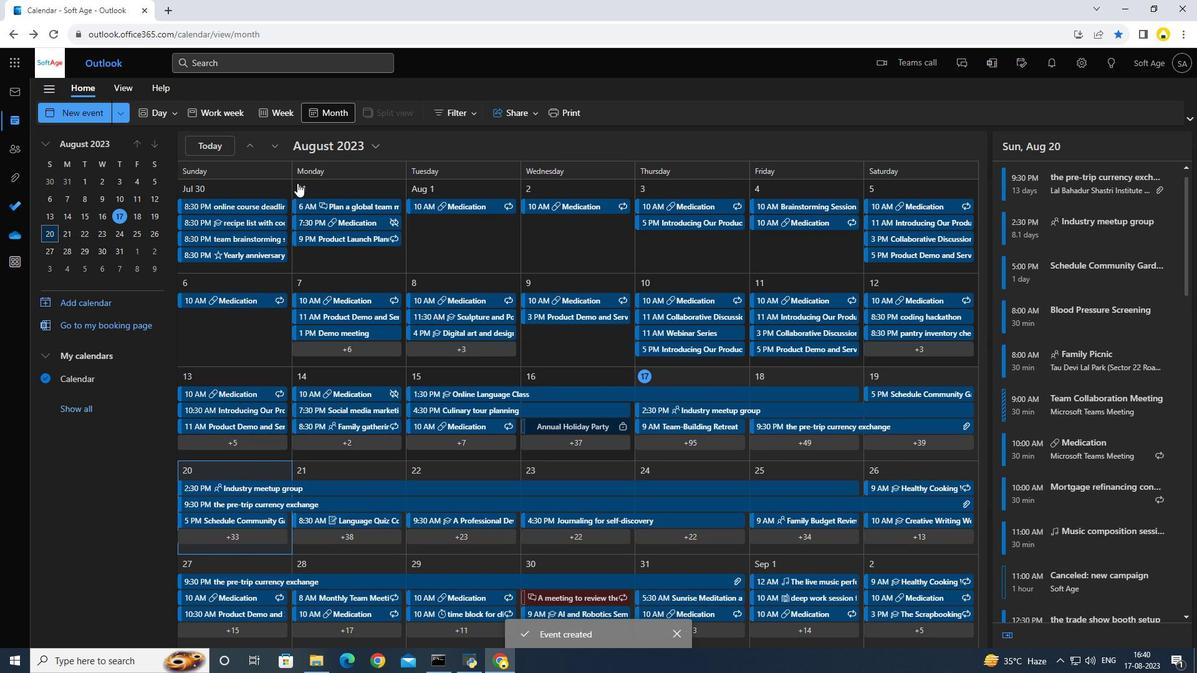 
